 Task: Search one way flight ticket for 5 adults, 1 child, 2 infants in seat and 1 infant on lap in business from Bozeman: Bozeman Yellowstone International Airport (was Gallatin Field) to Springfield: Abraham Lincoln Capital Airport on 5-2-2023. Choice of flights is United. Number of bags: 2 checked bags. Price is upto 91000. Outbound departure time preference is 17:30.
Action: Mouse moved to (337, 260)
Screenshot: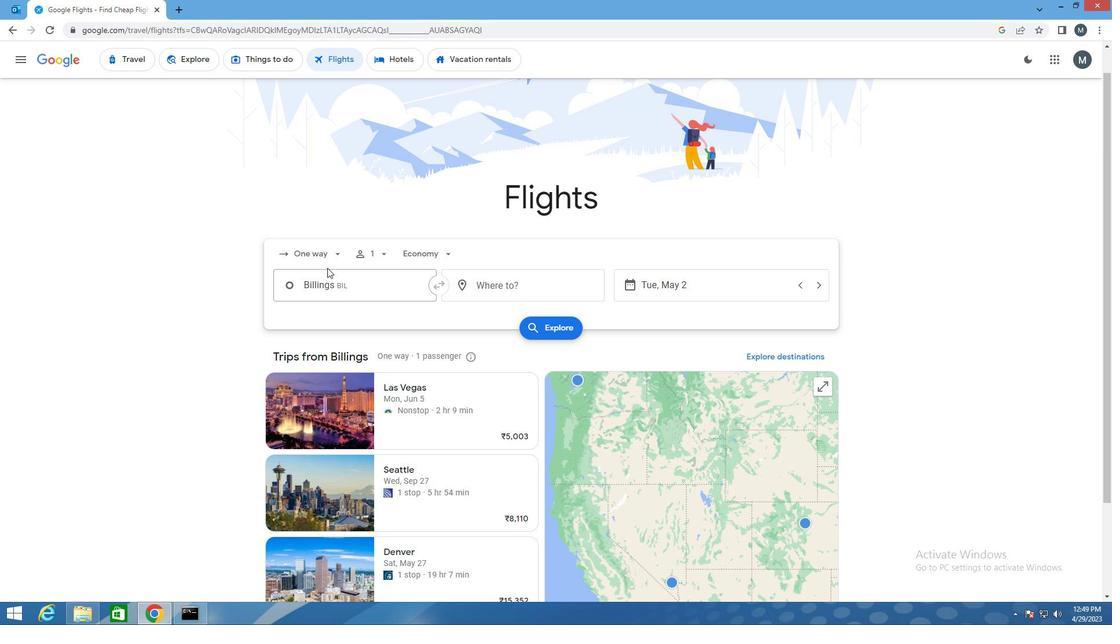 
Action: Mouse pressed left at (337, 260)
Screenshot: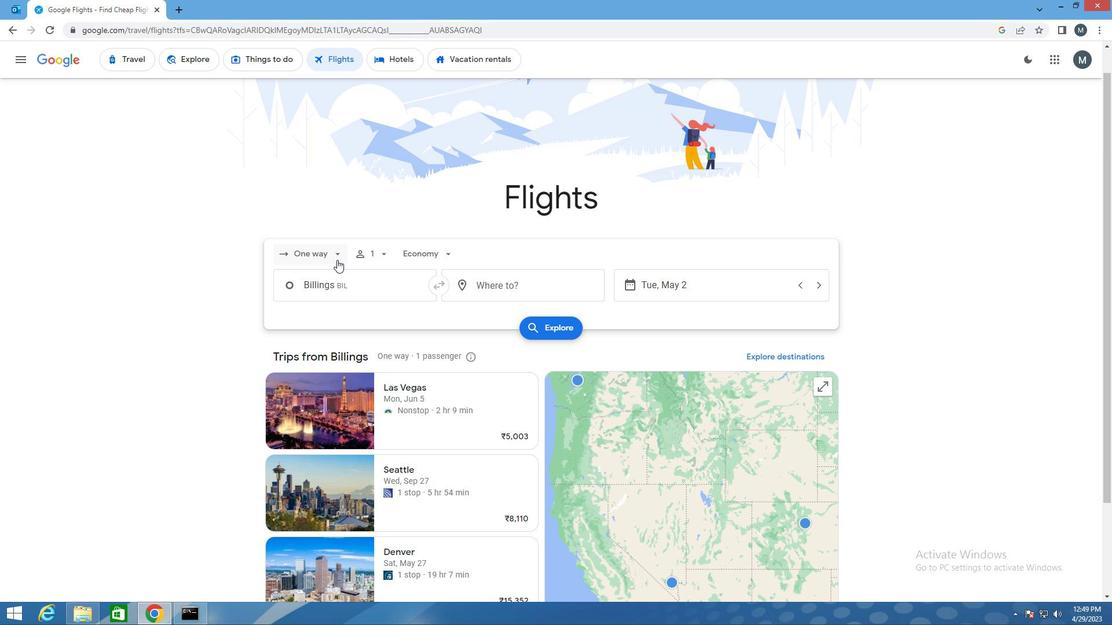 
Action: Mouse moved to (338, 307)
Screenshot: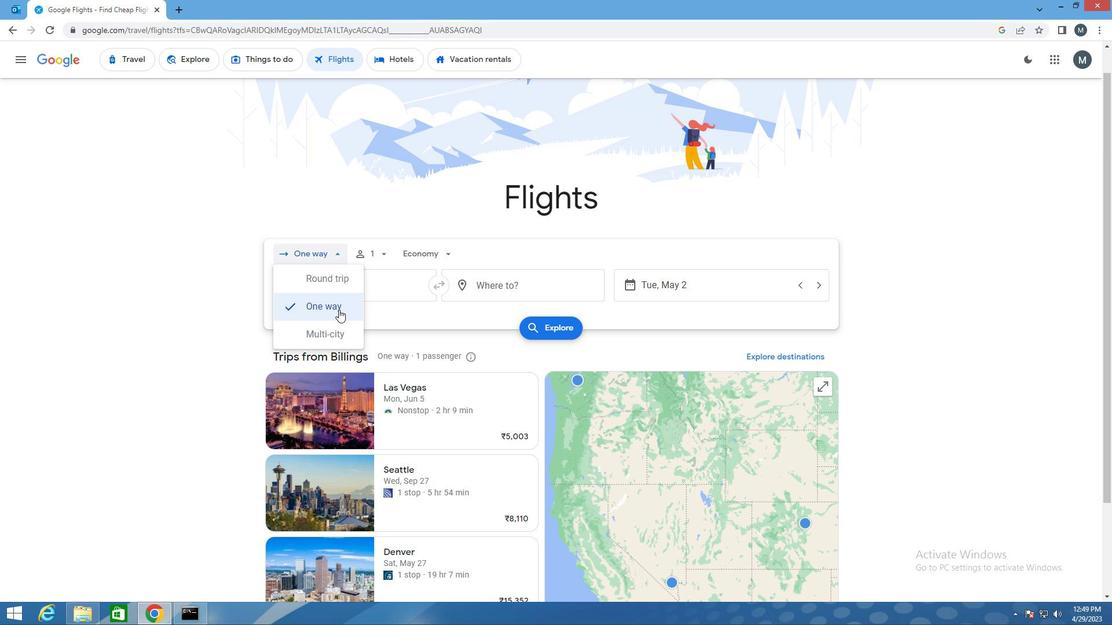 
Action: Mouse pressed left at (338, 307)
Screenshot: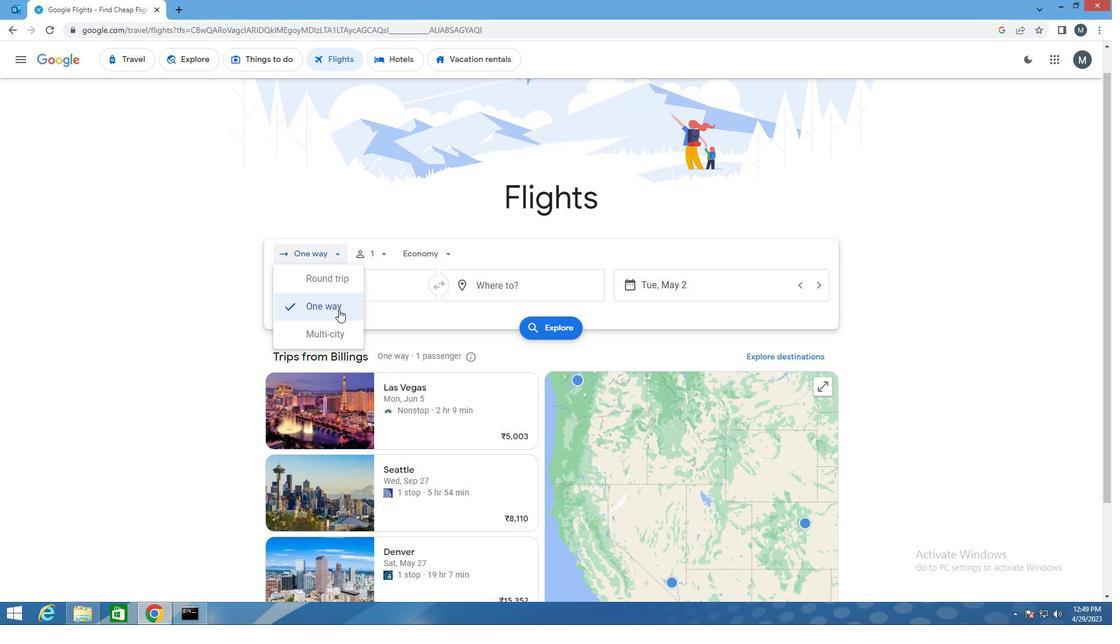 
Action: Mouse moved to (379, 263)
Screenshot: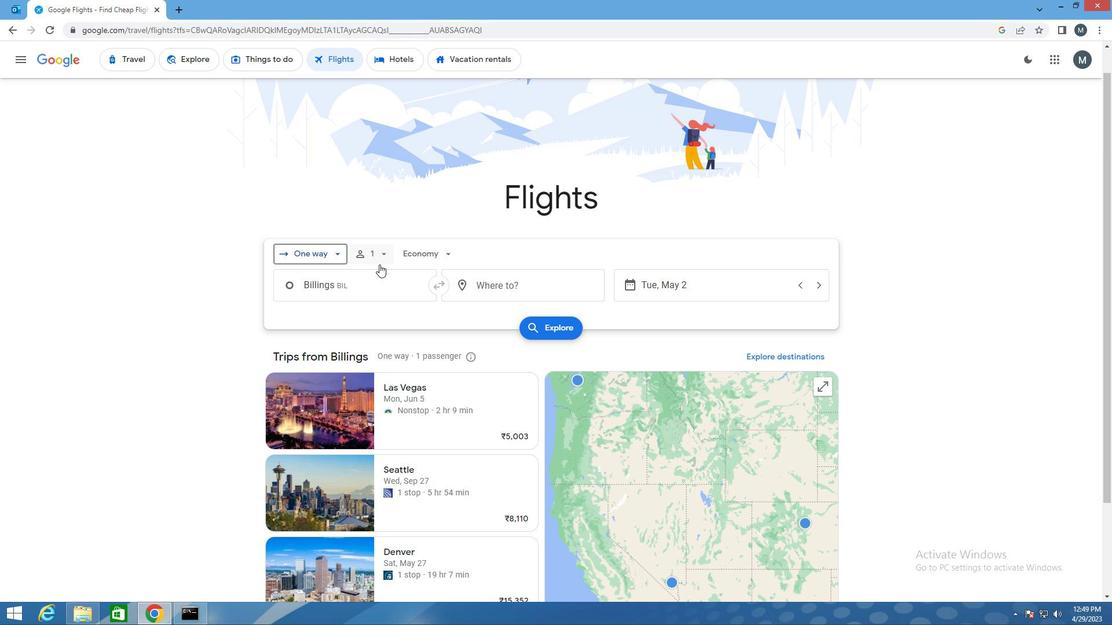 
Action: Mouse pressed left at (379, 263)
Screenshot: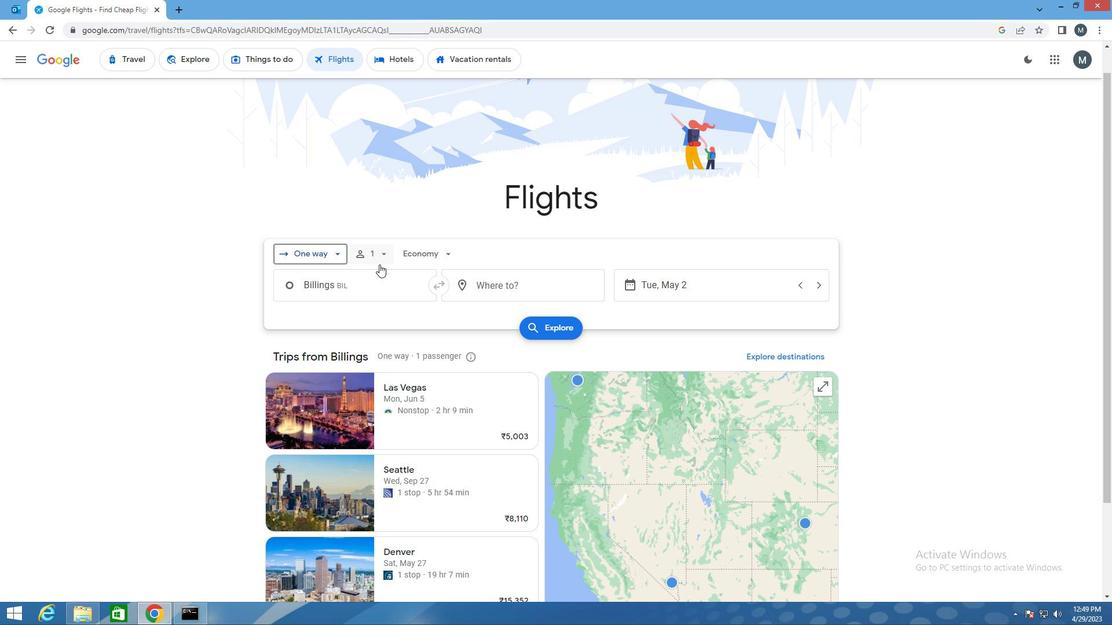 
Action: Mouse moved to (465, 283)
Screenshot: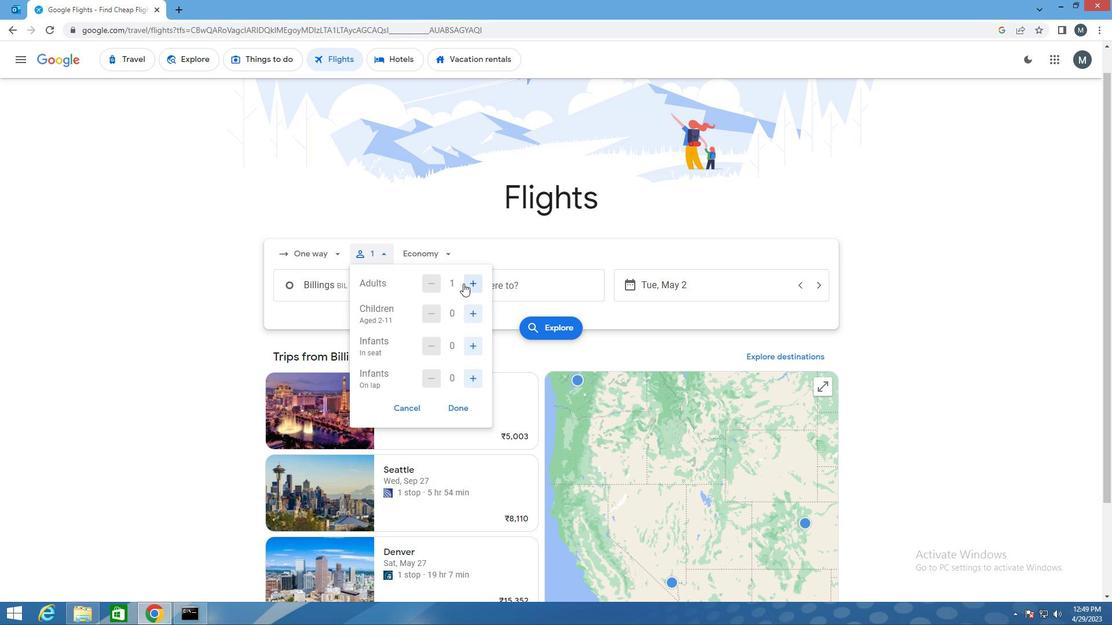 
Action: Mouse pressed left at (465, 283)
Screenshot: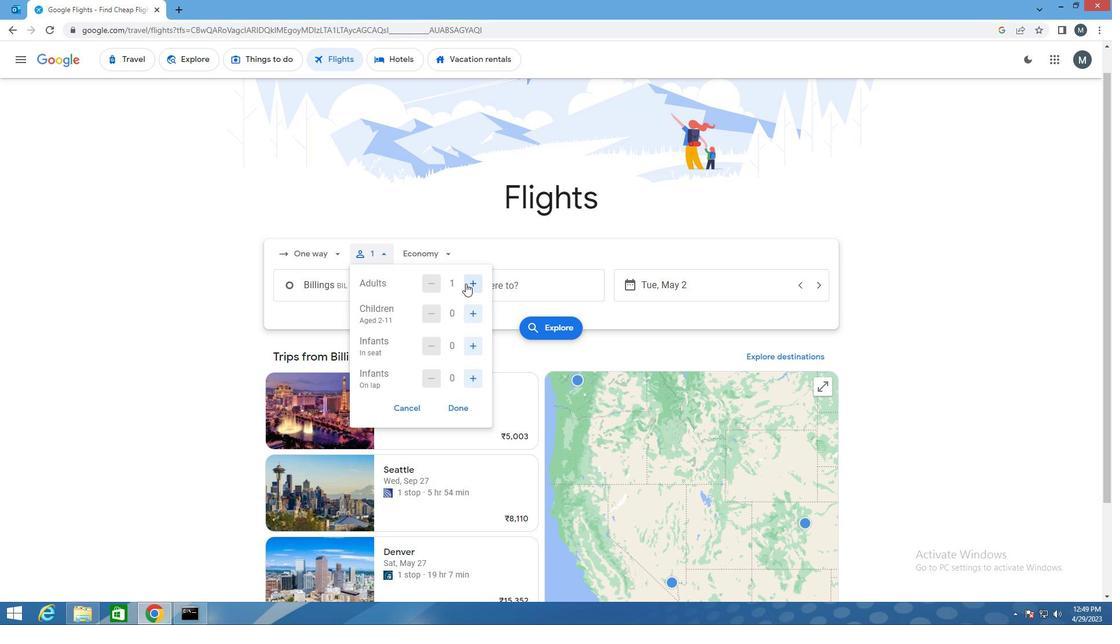 
Action: Mouse pressed left at (465, 283)
Screenshot: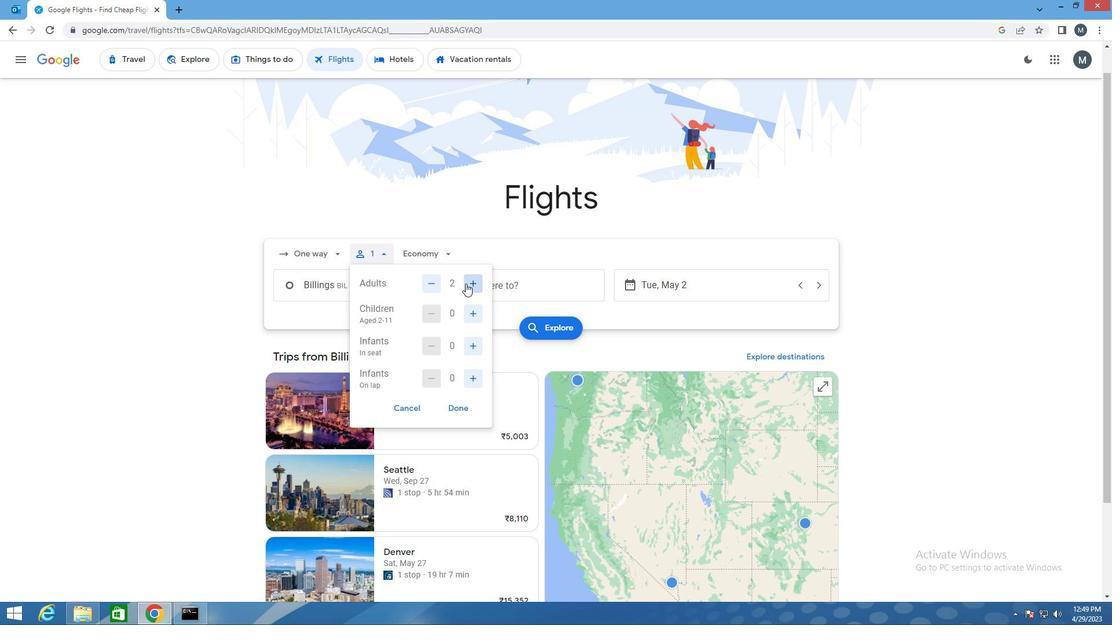 
Action: Mouse pressed left at (465, 283)
Screenshot: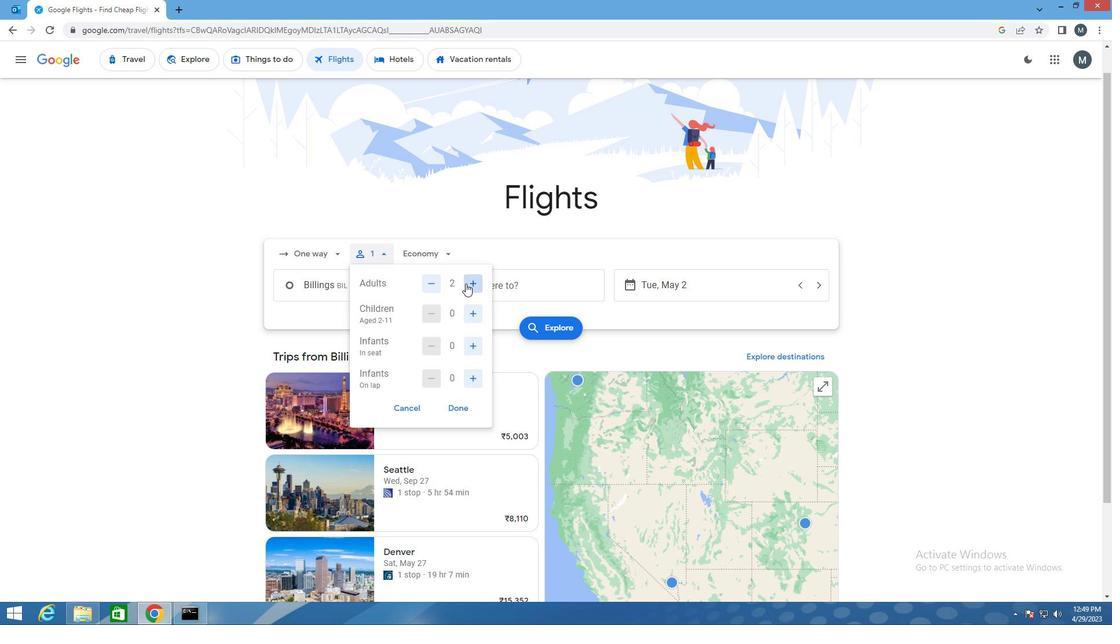 
Action: Mouse pressed left at (465, 283)
Screenshot: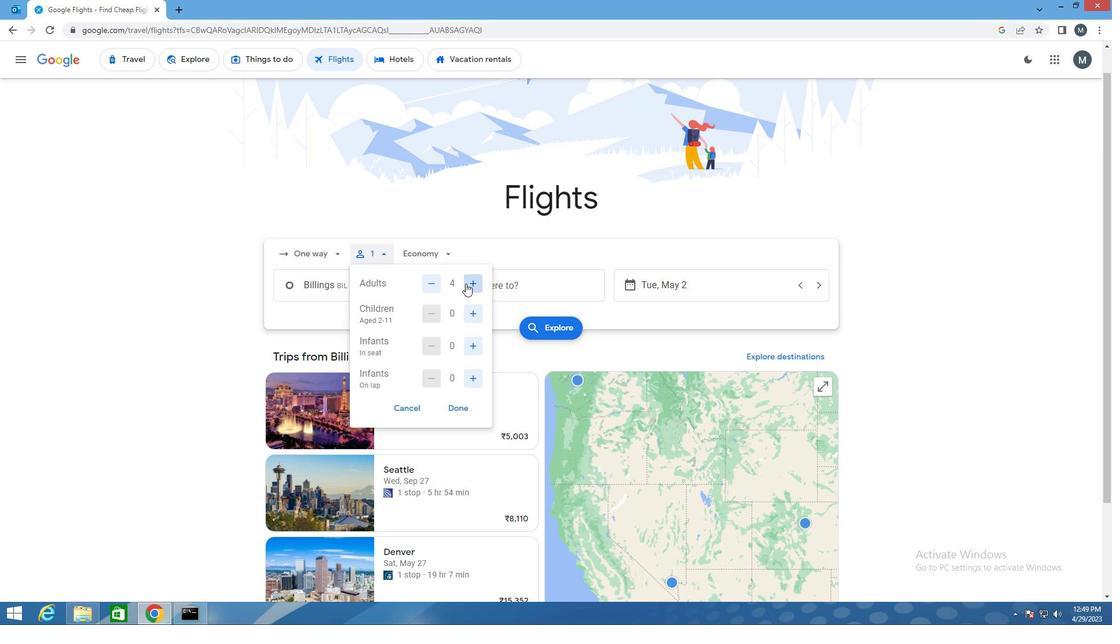 
Action: Mouse moved to (472, 316)
Screenshot: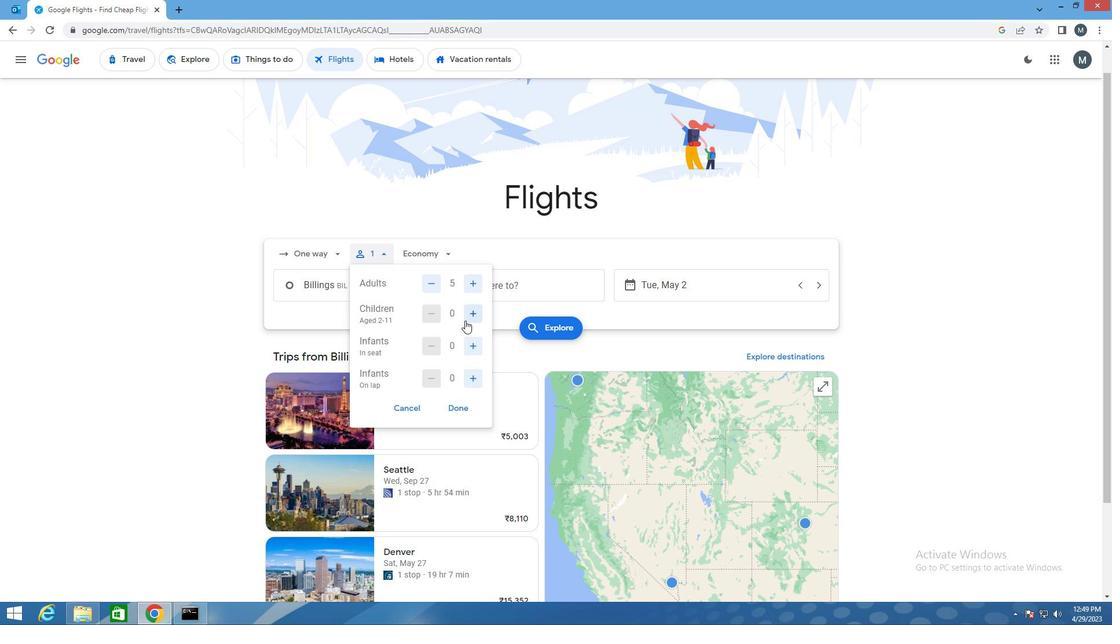 
Action: Mouse pressed left at (472, 316)
Screenshot: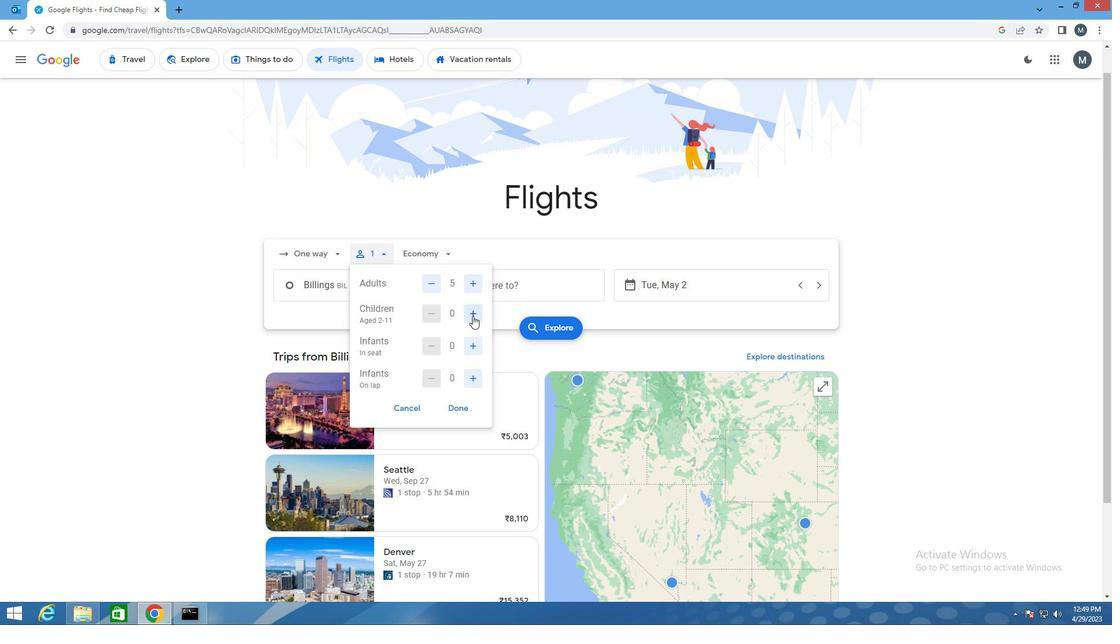 
Action: Mouse moved to (474, 344)
Screenshot: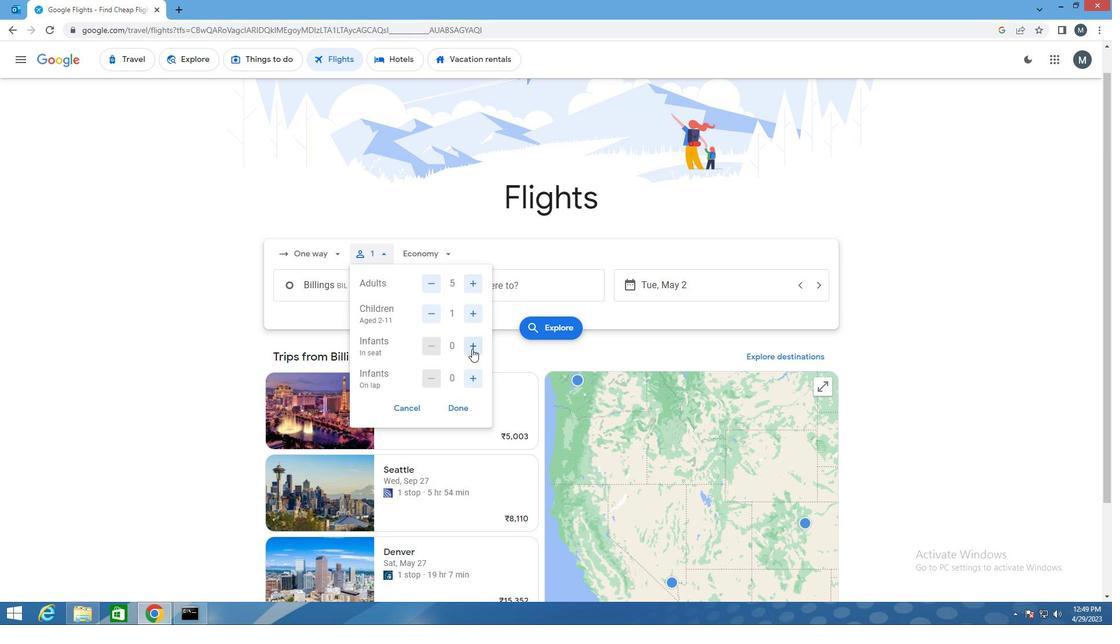 
Action: Mouse pressed left at (474, 344)
Screenshot: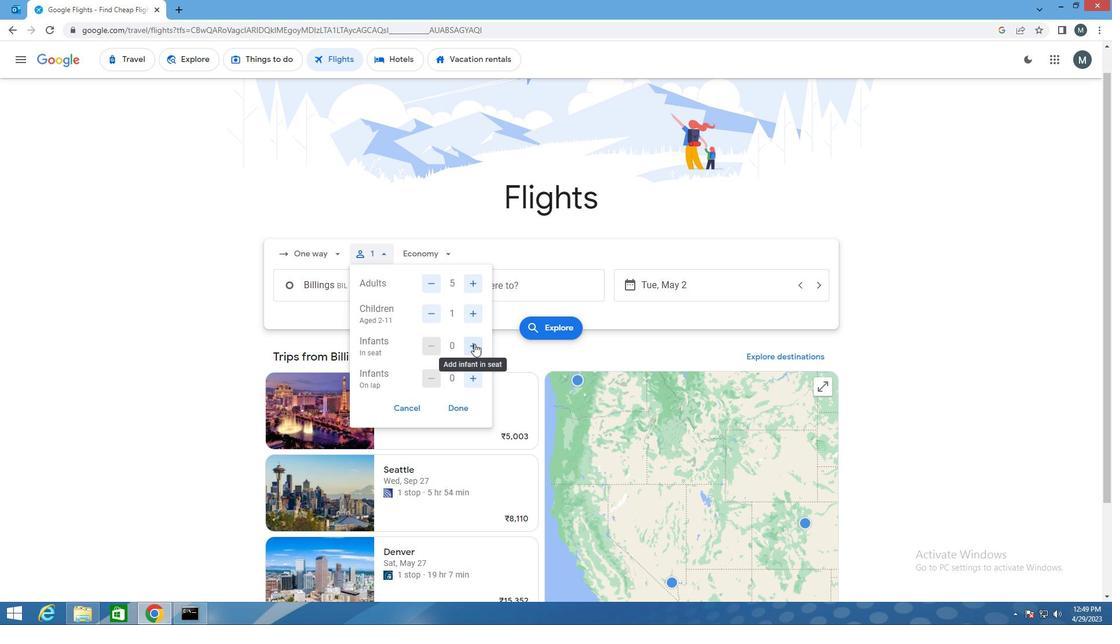 
Action: Mouse pressed left at (474, 344)
Screenshot: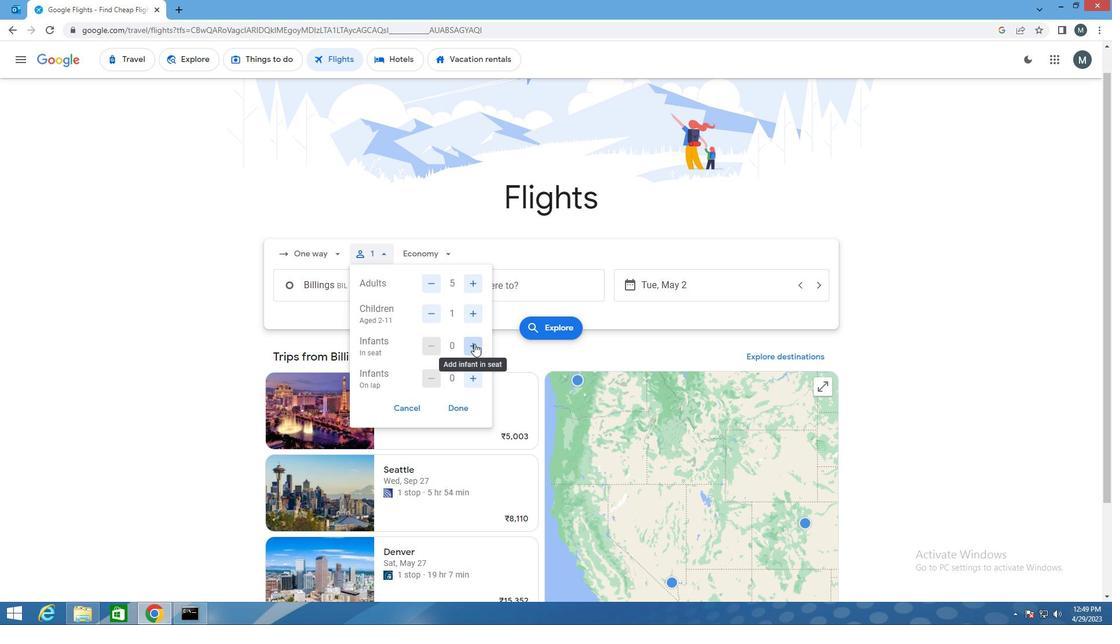 
Action: Mouse moved to (473, 378)
Screenshot: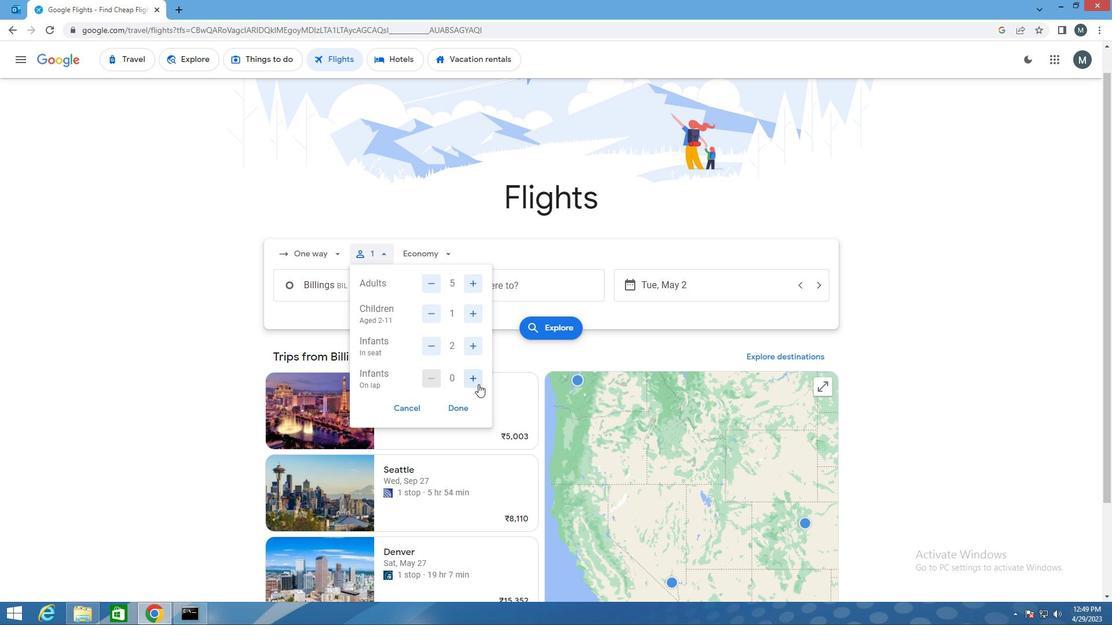
Action: Mouse pressed left at (473, 378)
Screenshot: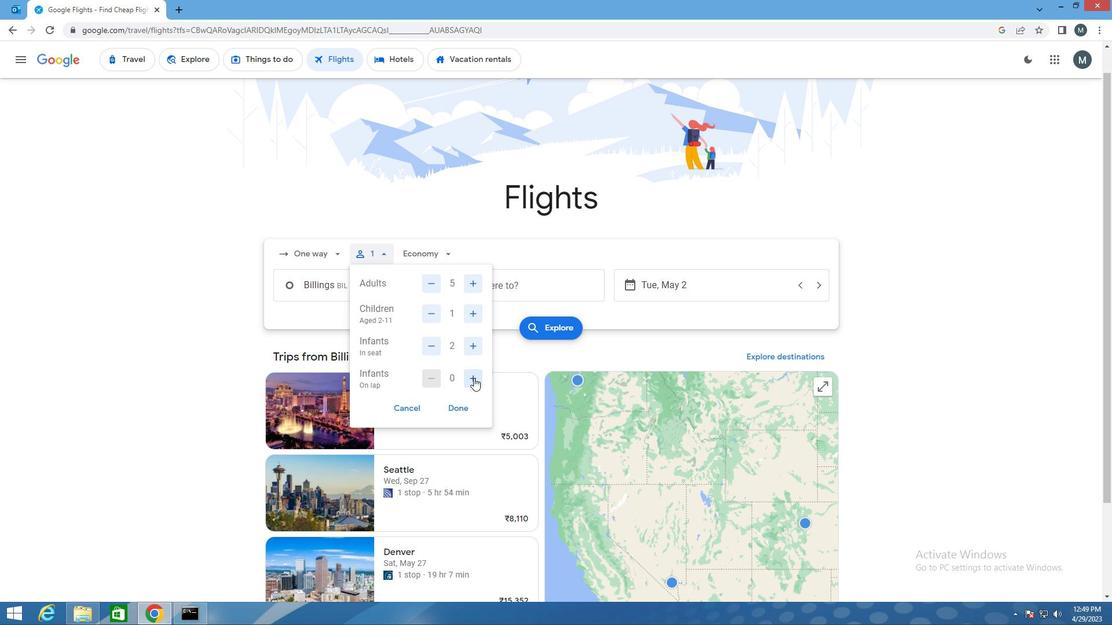 
Action: Mouse moved to (461, 406)
Screenshot: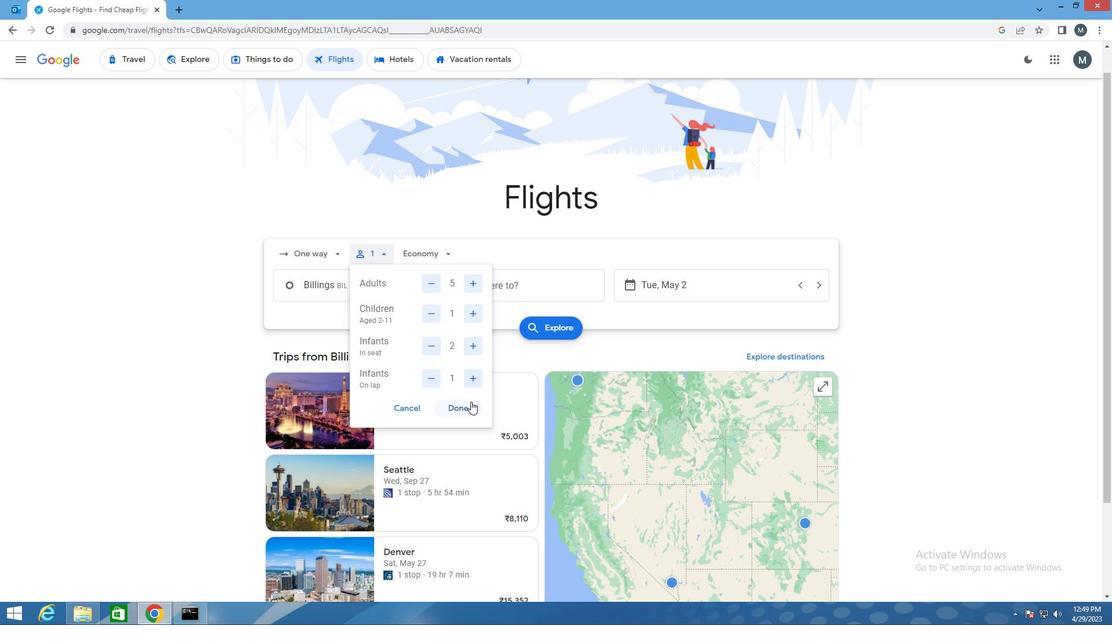 
Action: Mouse pressed left at (461, 406)
Screenshot: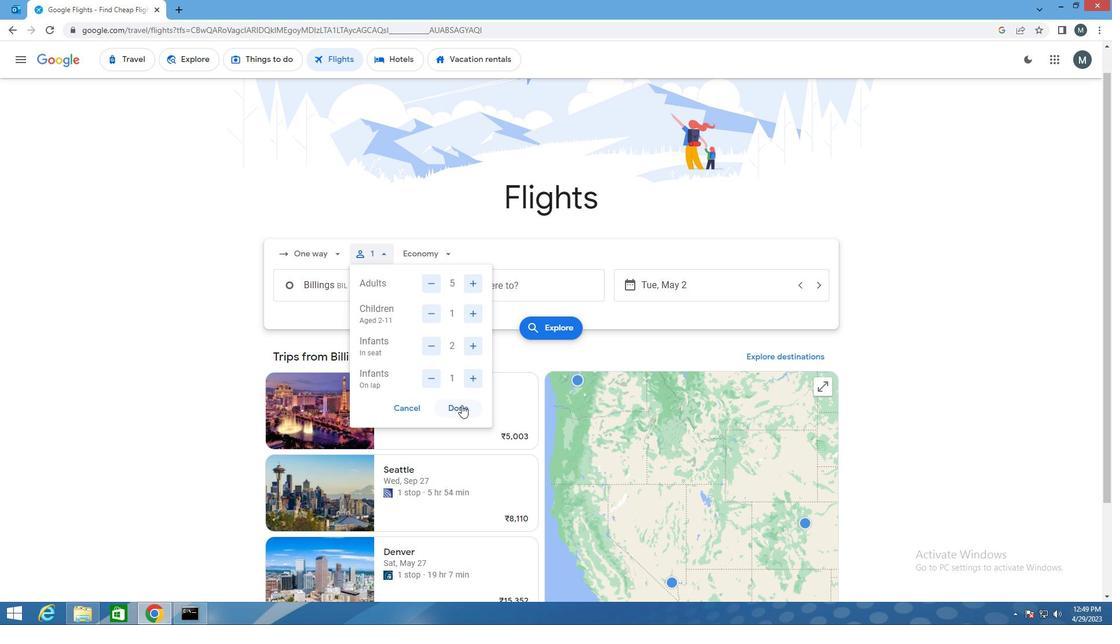 
Action: Mouse moved to (382, 291)
Screenshot: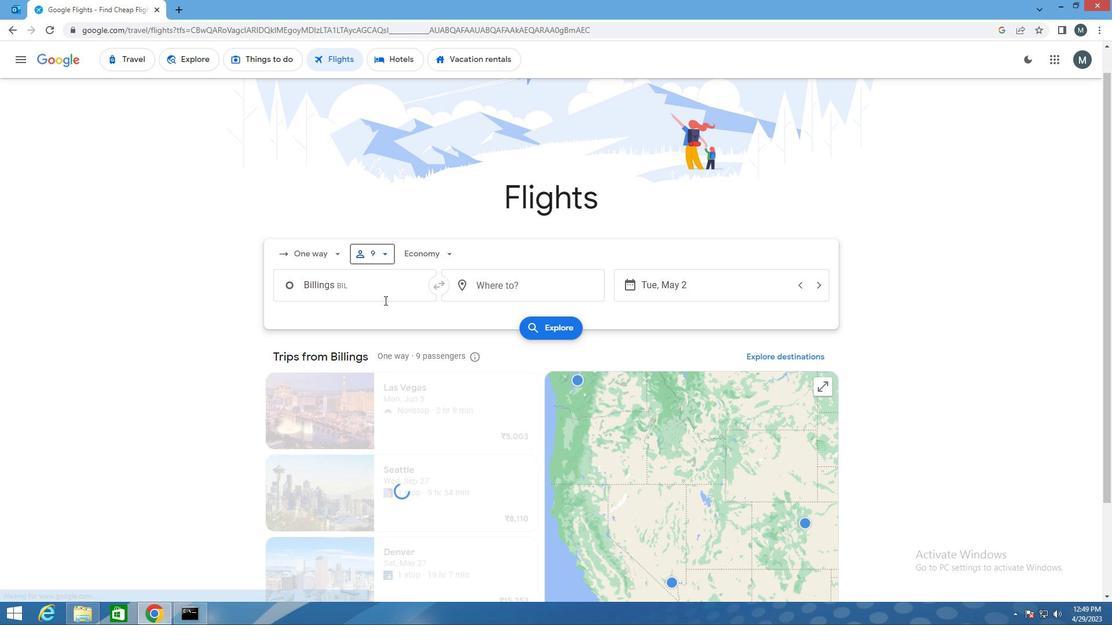 
Action: Mouse pressed left at (382, 291)
Screenshot: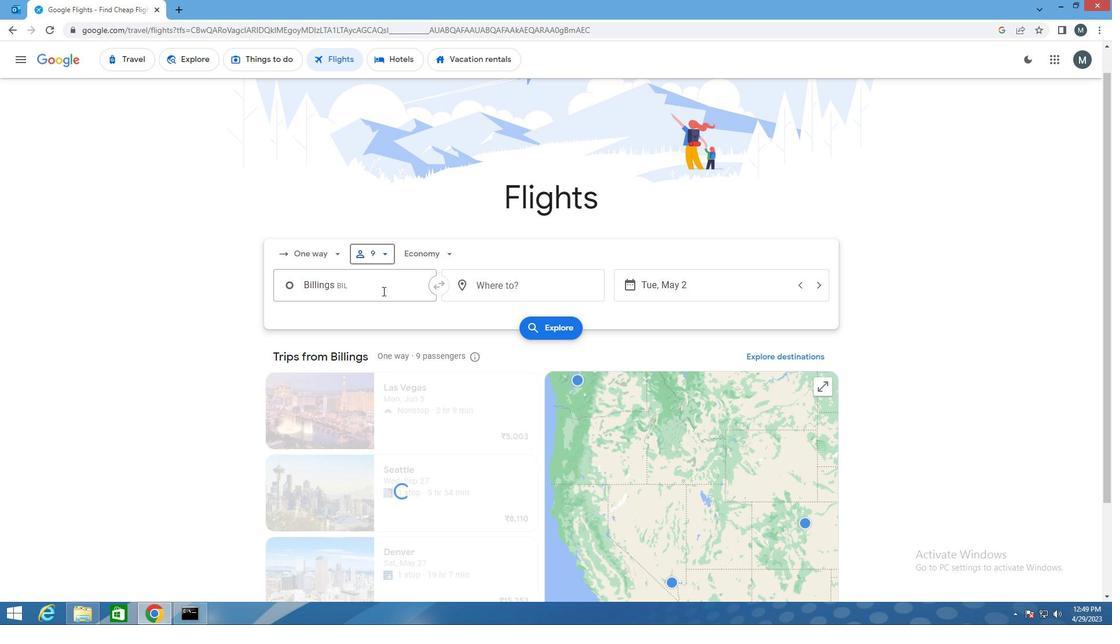 
Action: Mouse moved to (382, 290)
Screenshot: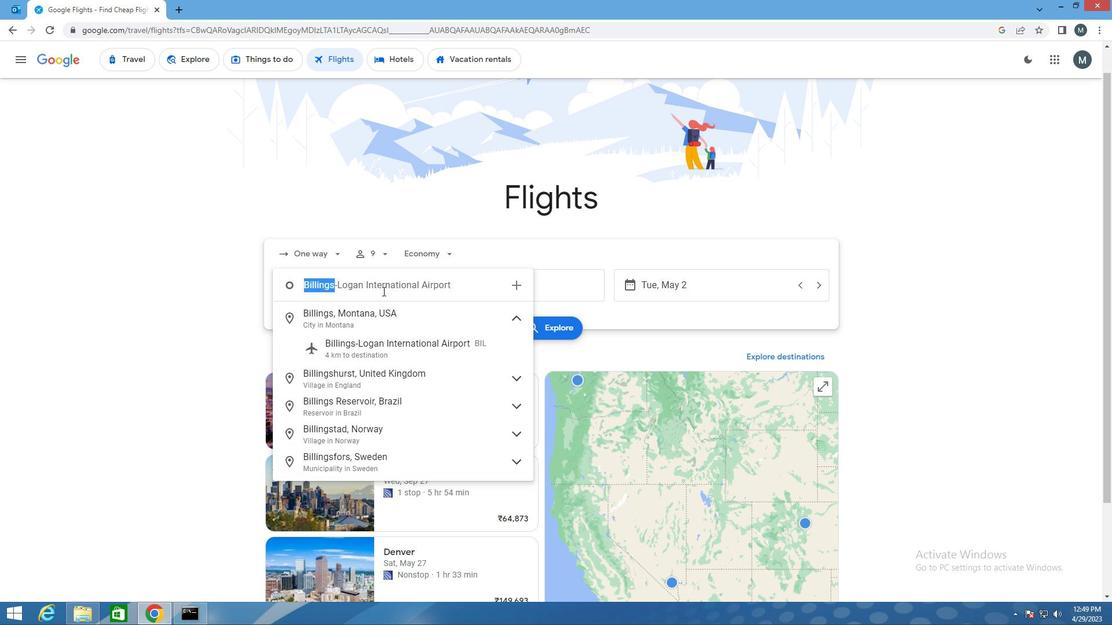 
Action: Key pressed <Key.shift>BOZEMAN<Key.space>YELLO
Screenshot: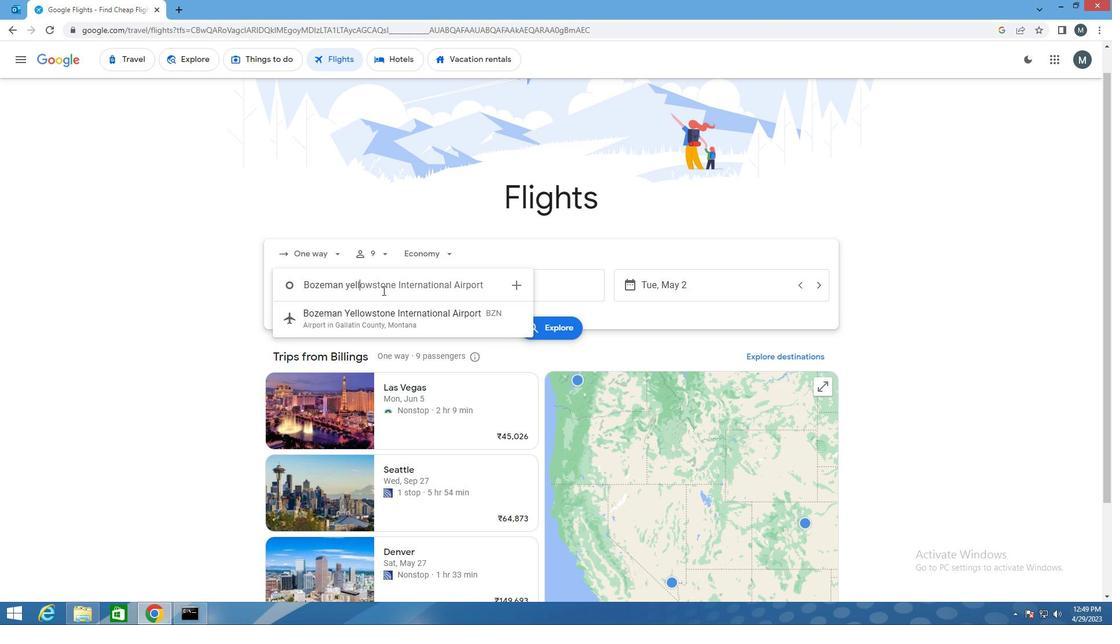
Action: Mouse moved to (442, 319)
Screenshot: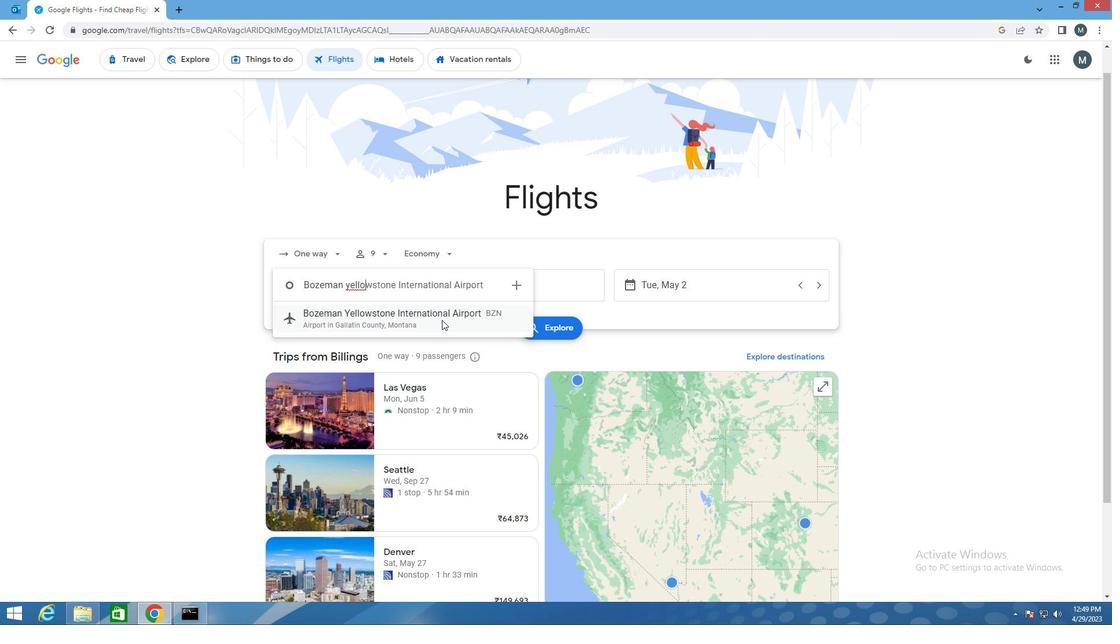 
Action: Mouse pressed left at (442, 319)
Screenshot: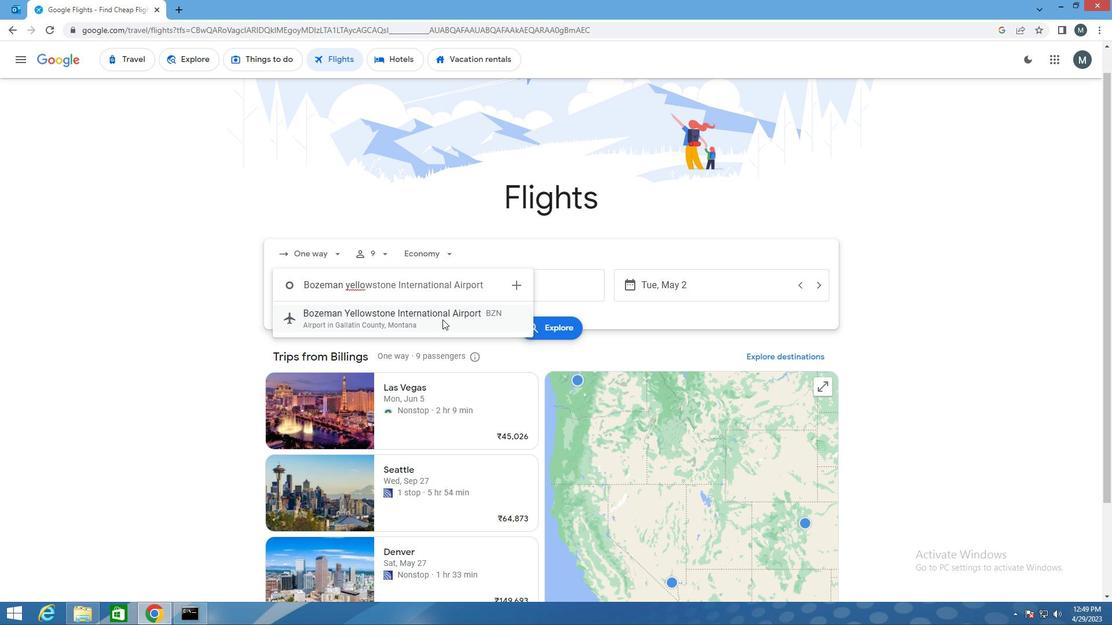 
Action: Mouse moved to (505, 288)
Screenshot: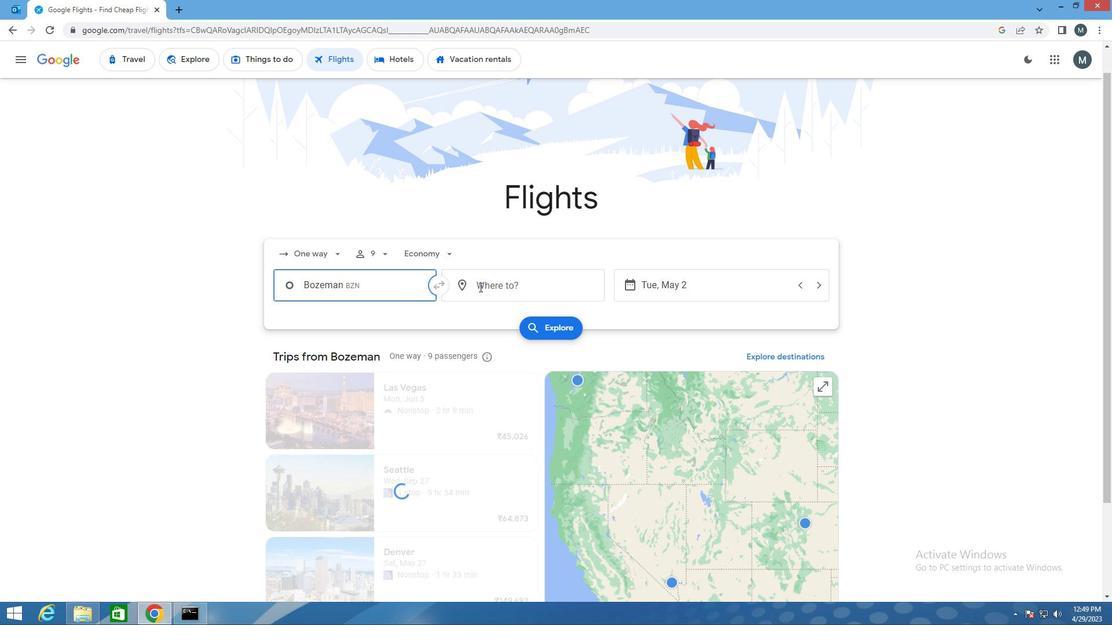 
Action: Mouse pressed left at (505, 288)
Screenshot: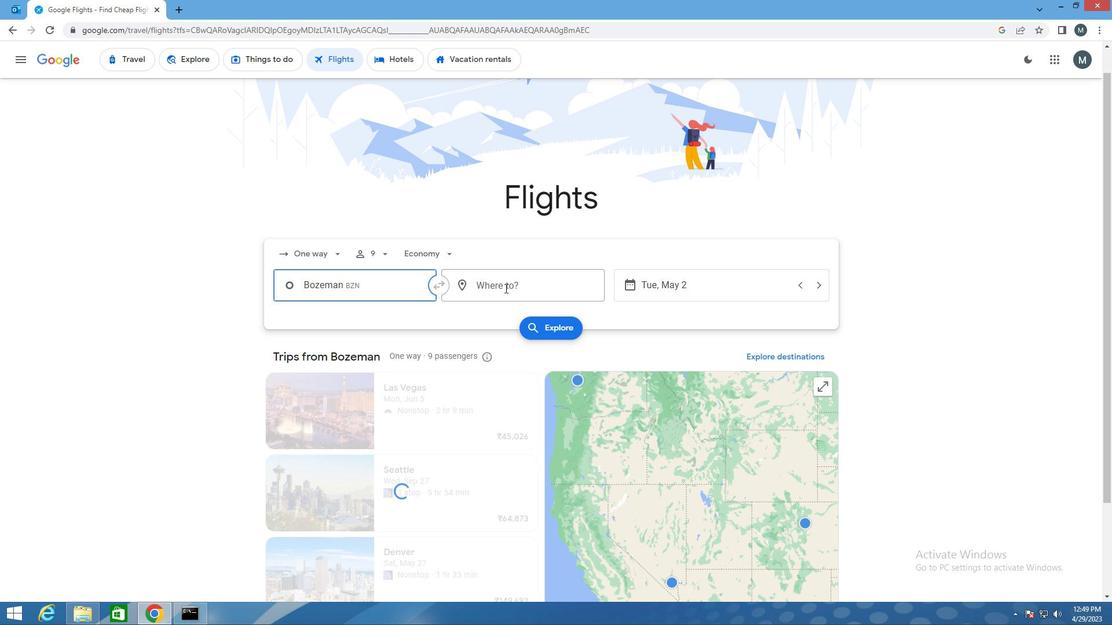 
Action: Mouse moved to (505, 288)
Screenshot: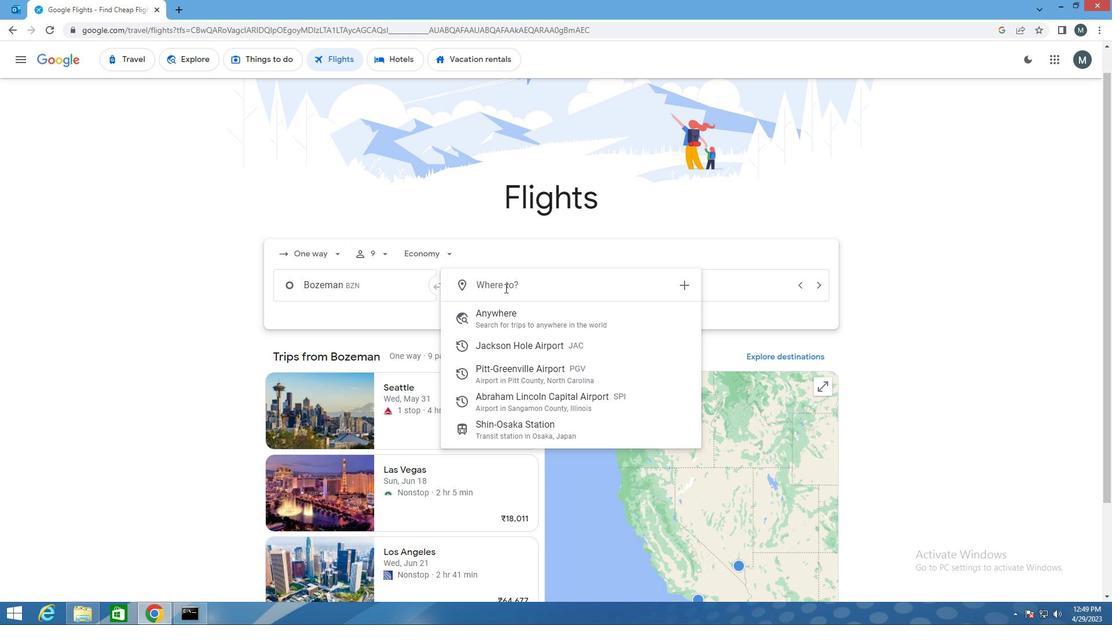 
Action: Key pressed SPI
Screenshot: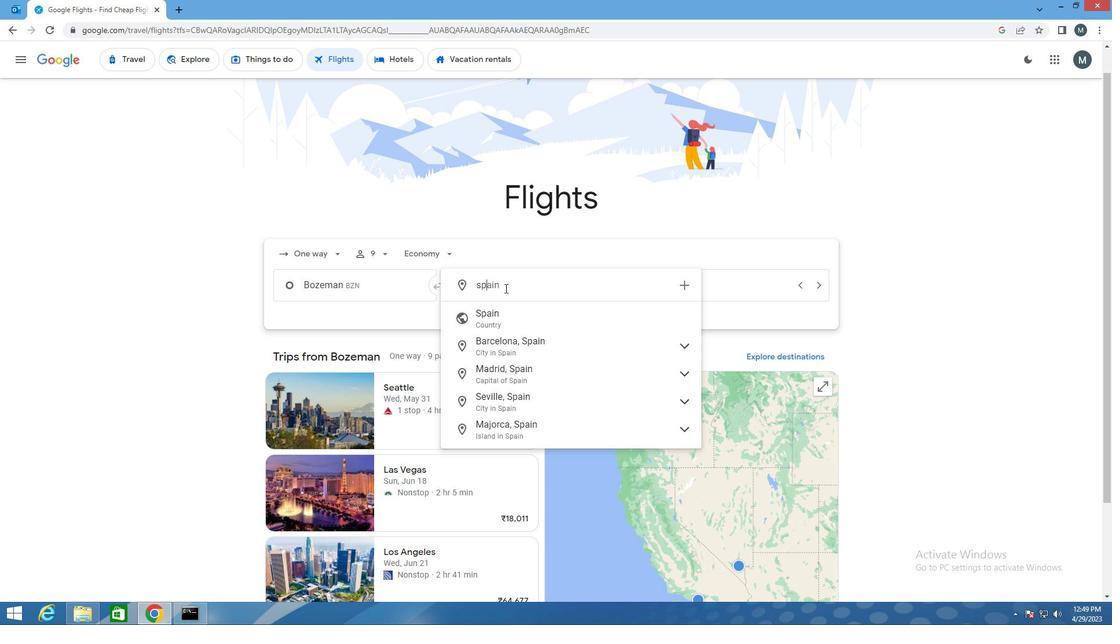 
Action: Mouse moved to (526, 323)
Screenshot: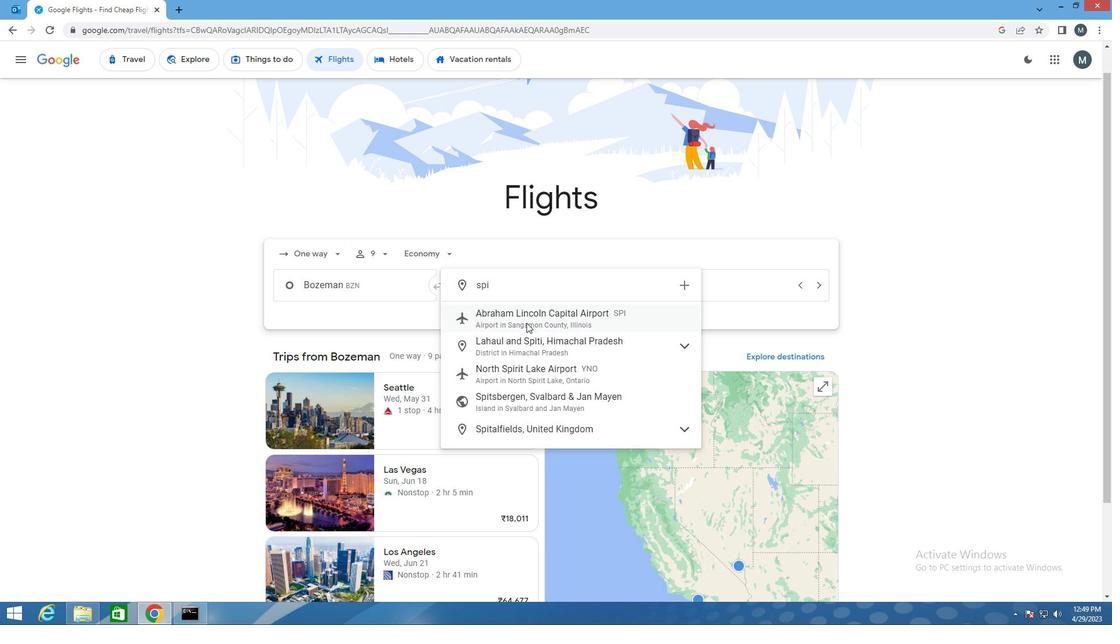 
Action: Mouse pressed left at (526, 323)
Screenshot: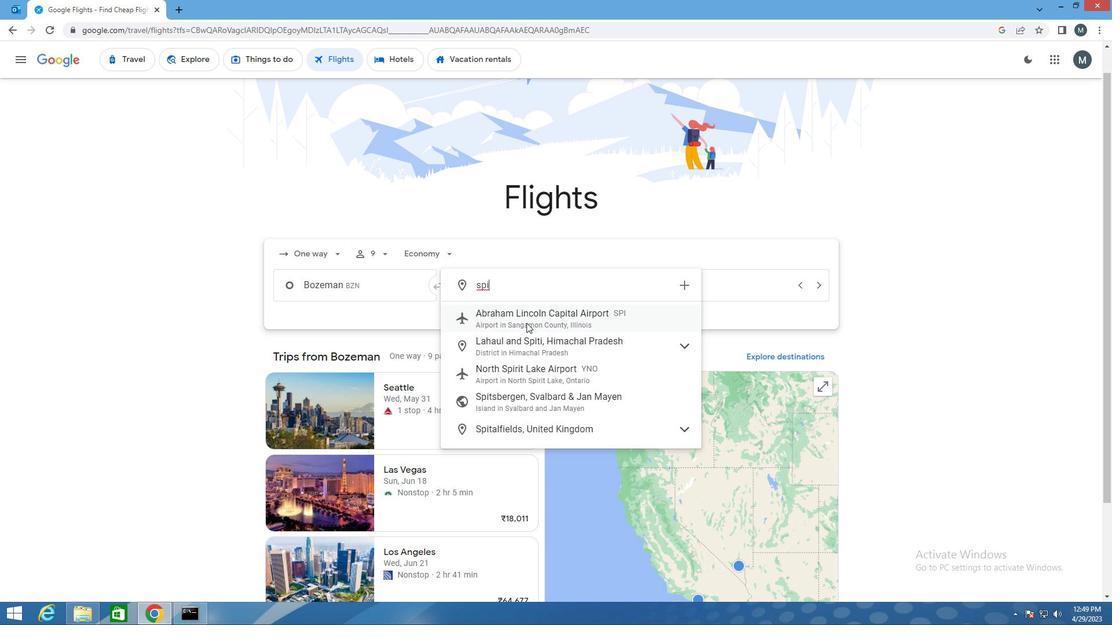 
Action: Mouse moved to (640, 286)
Screenshot: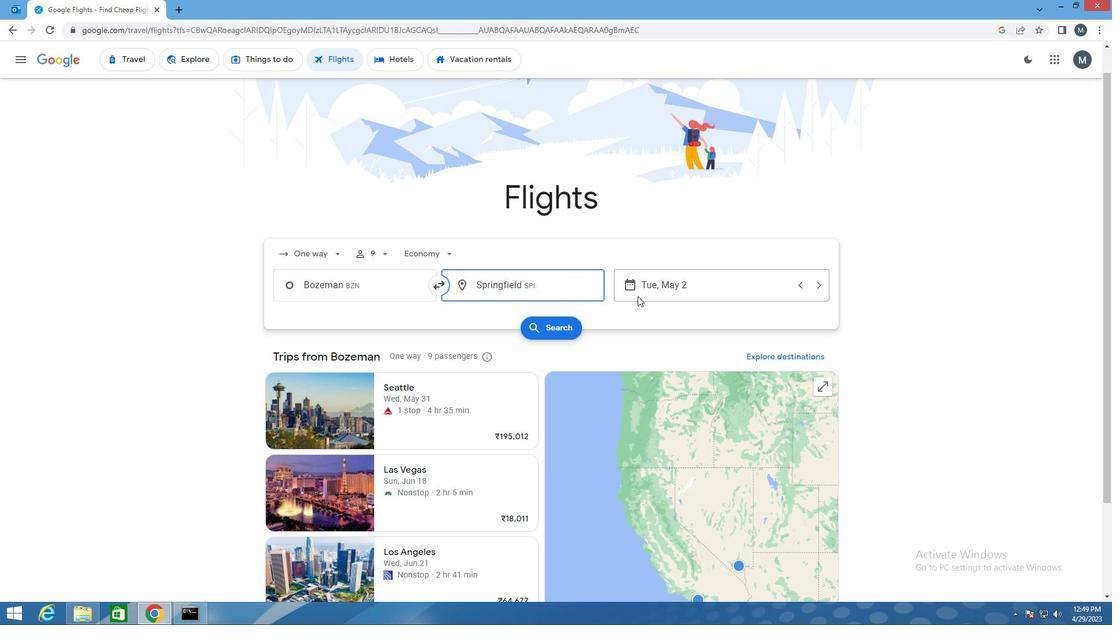 
Action: Mouse pressed left at (640, 286)
Screenshot: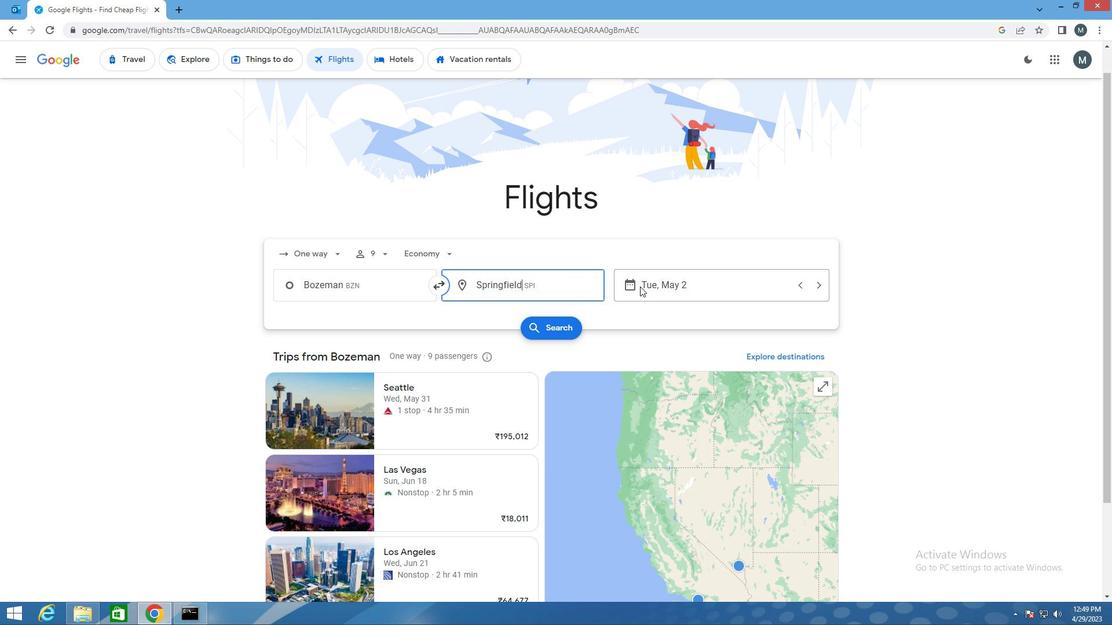 
Action: Mouse moved to (696, 382)
Screenshot: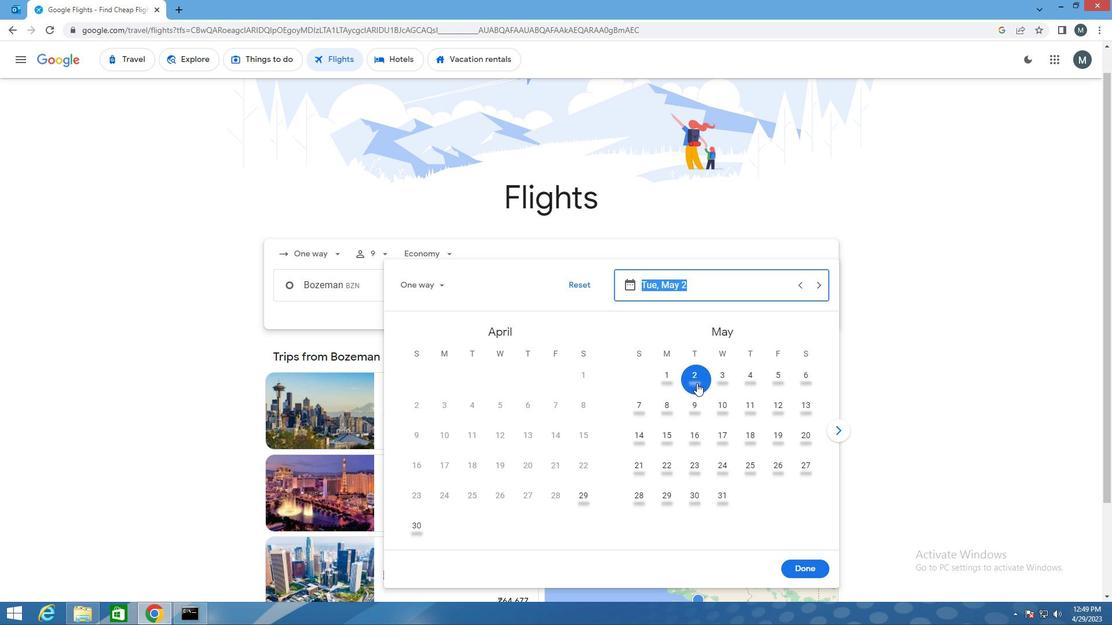 
Action: Mouse pressed left at (696, 382)
Screenshot: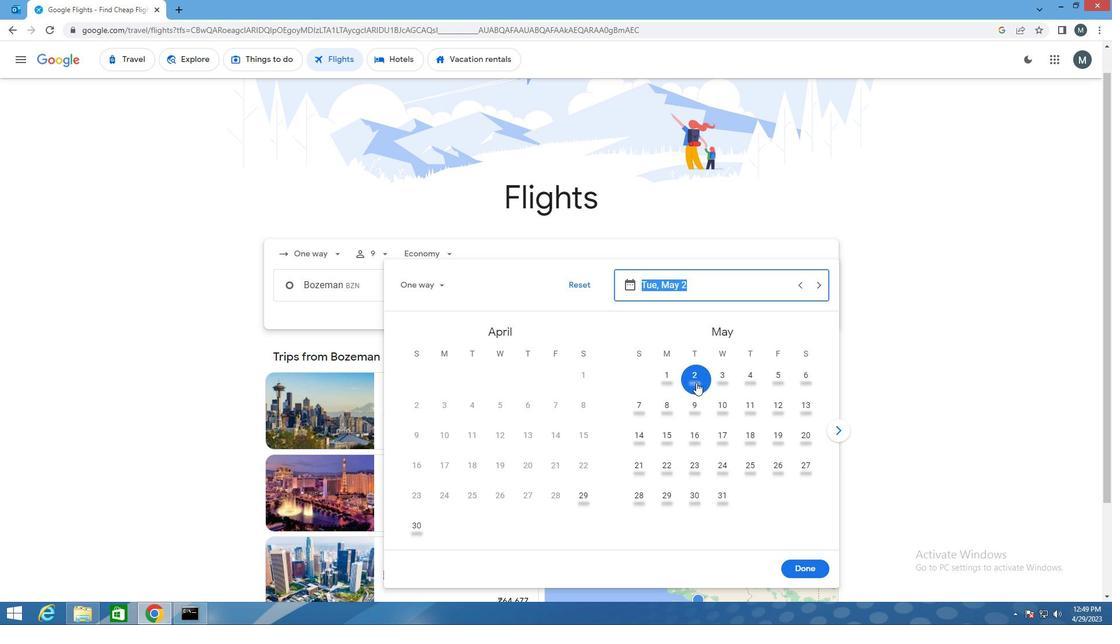 
Action: Mouse moved to (799, 568)
Screenshot: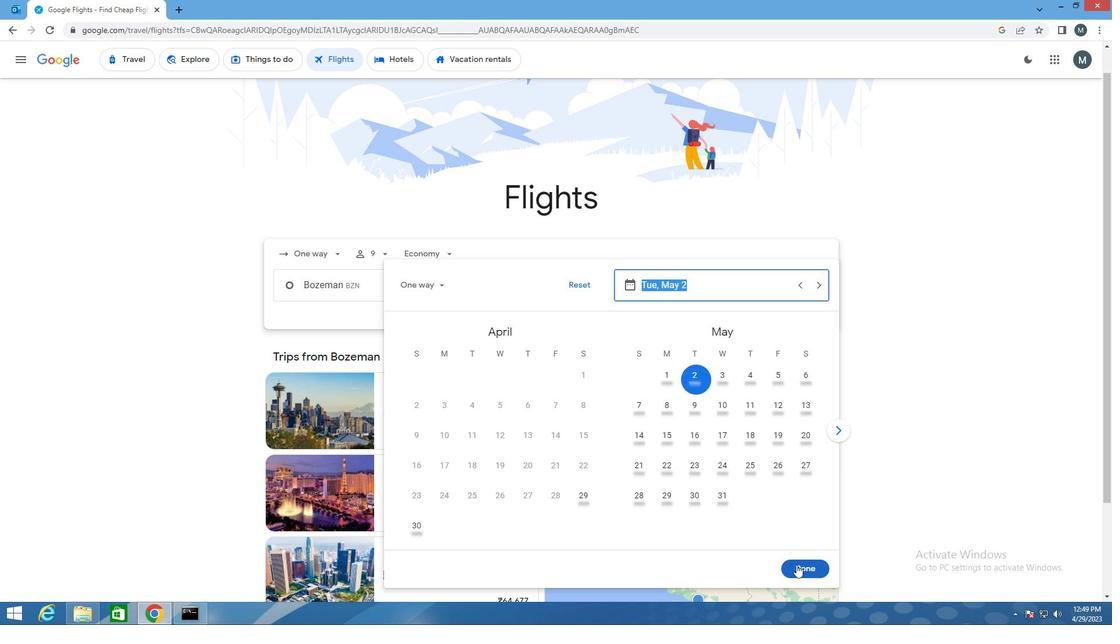 
Action: Mouse pressed left at (799, 568)
Screenshot: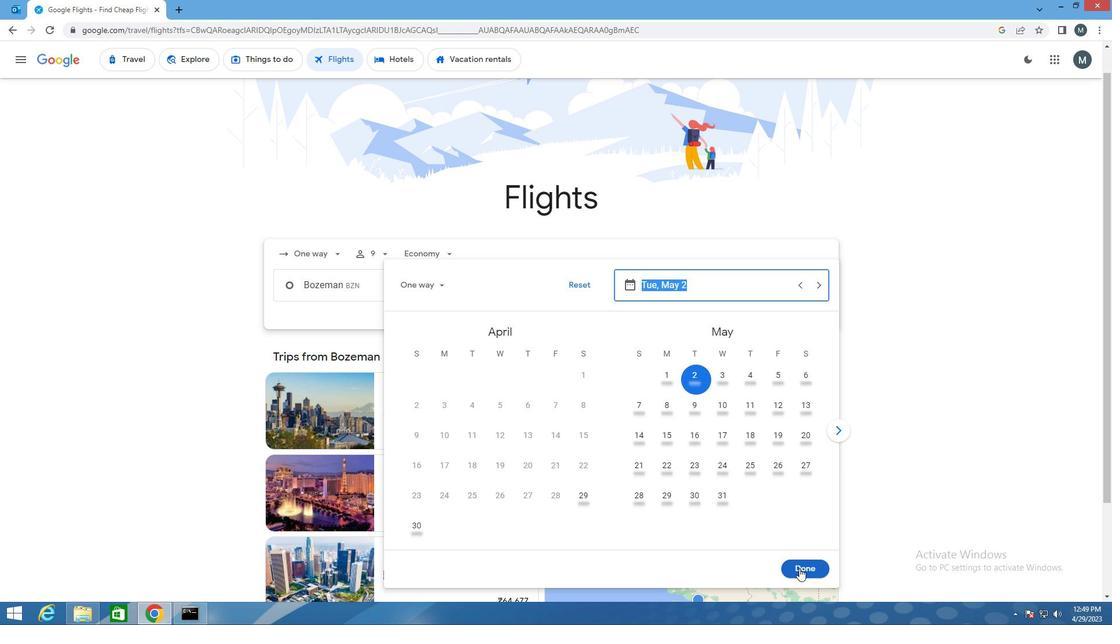 
Action: Mouse moved to (543, 320)
Screenshot: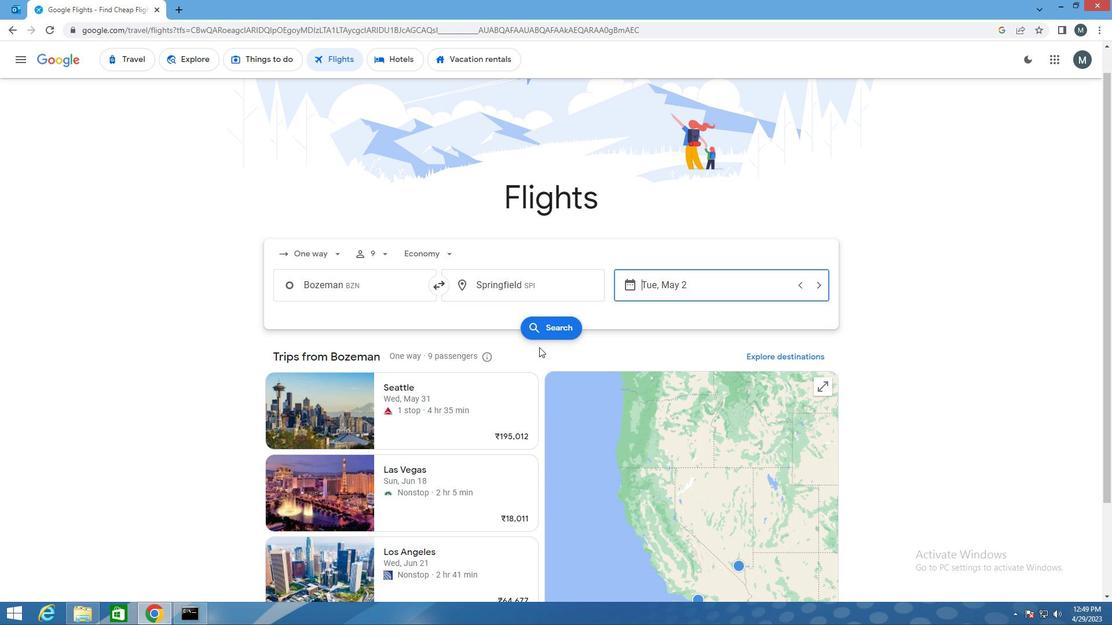 
Action: Mouse pressed left at (543, 320)
Screenshot: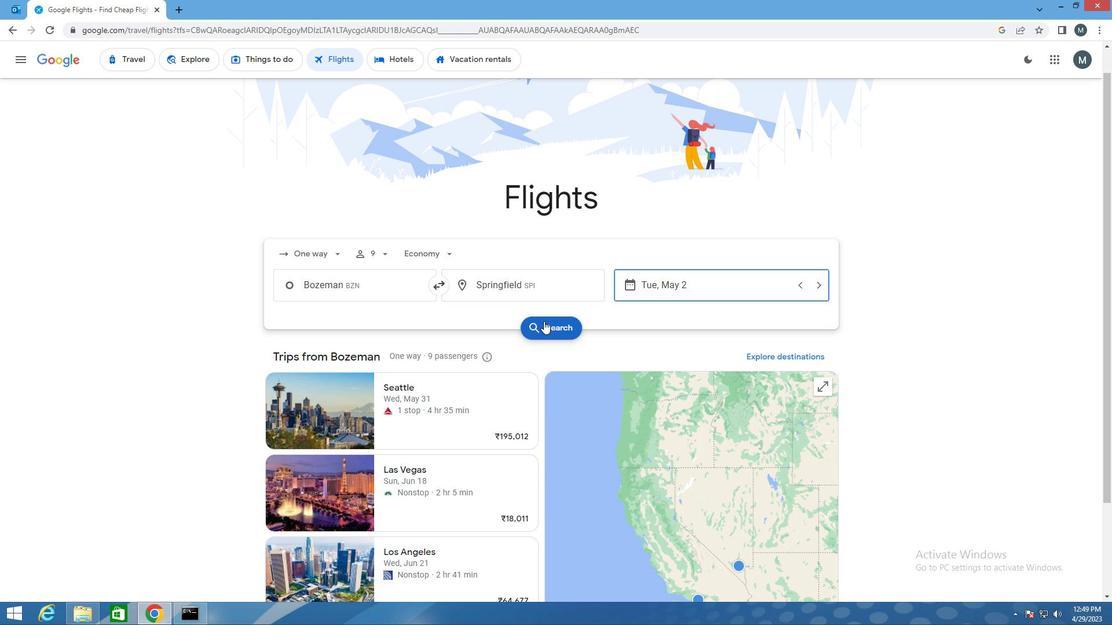 
Action: Mouse moved to (266, 165)
Screenshot: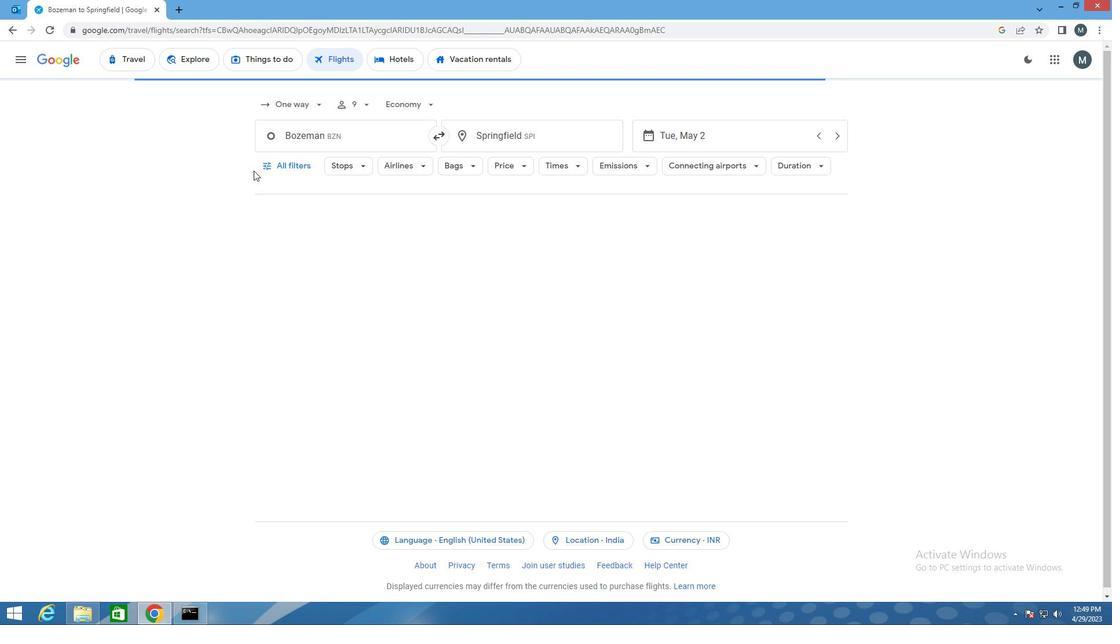 
Action: Mouse pressed left at (266, 165)
Screenshot: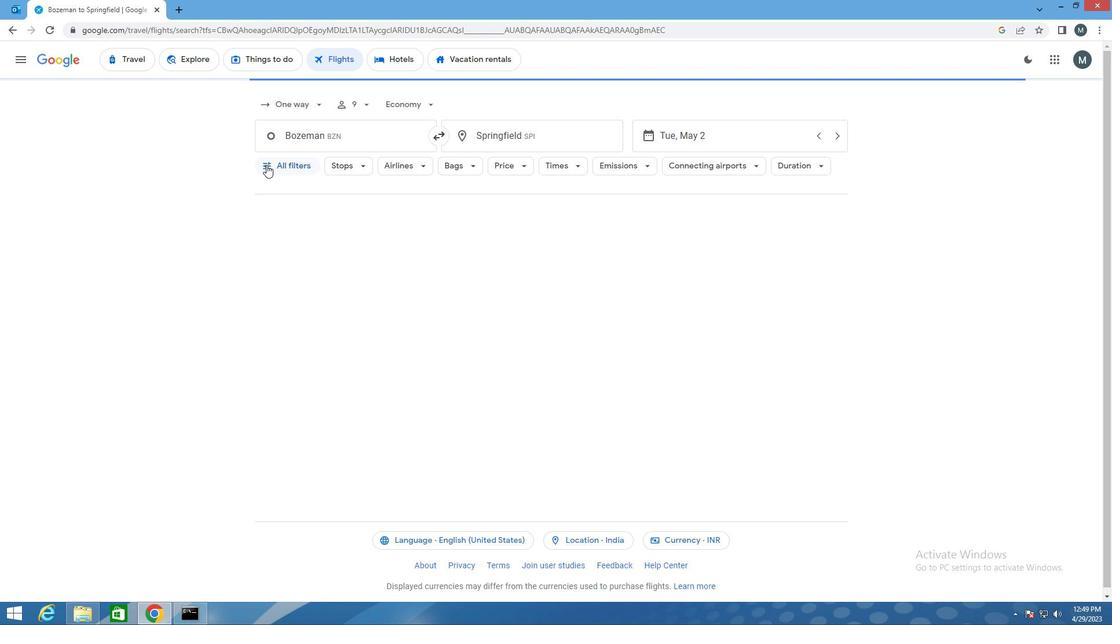 
Action: Mouse moved to (375, 392)
Screenshot: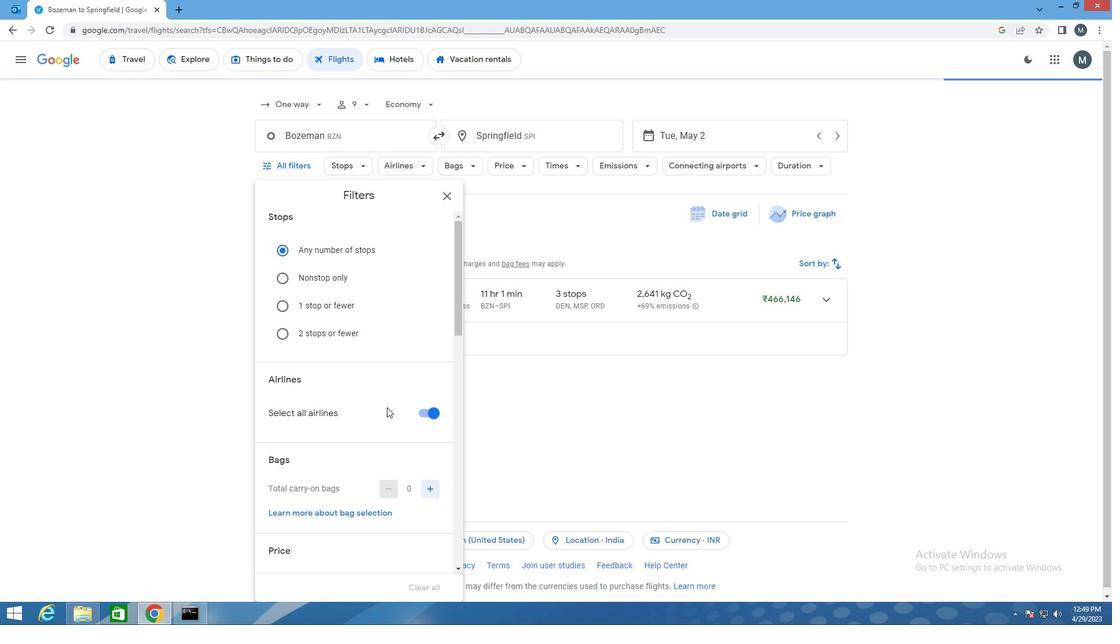 
Action: Mouse scrolled (375, 391) with delta (0, 0)
Screenshot: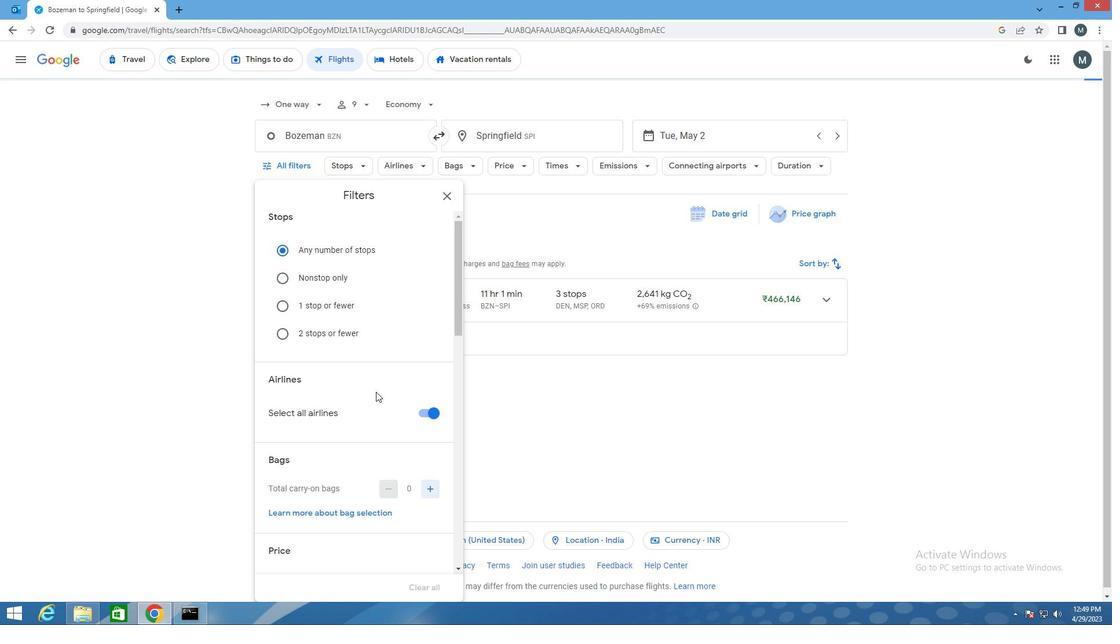 
Action: Mouse moved to (435, 348)
Screenshot: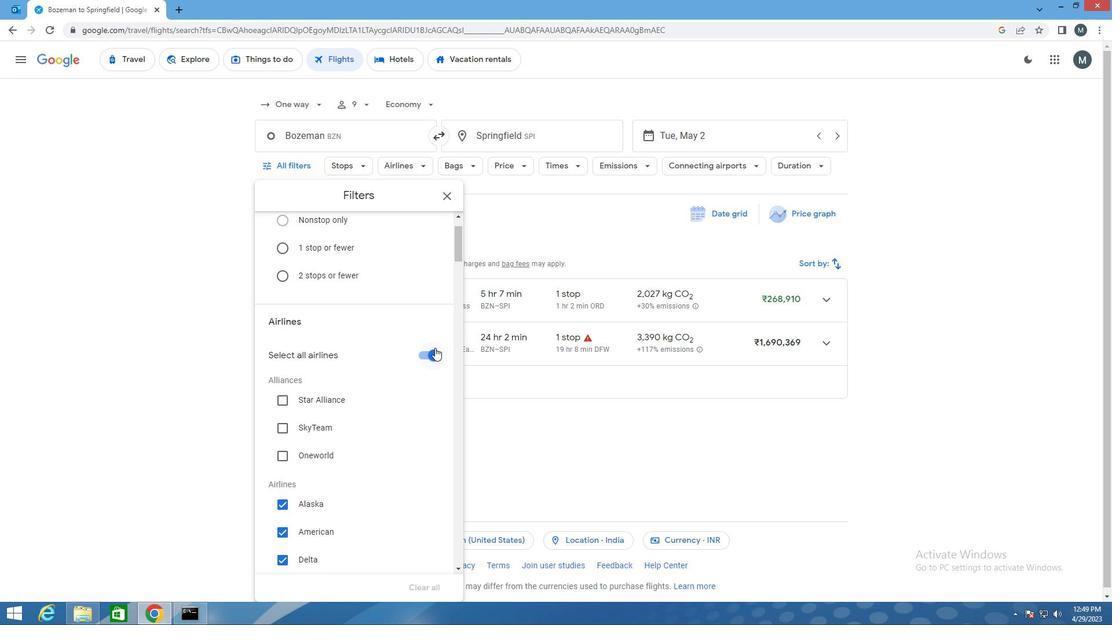 
Action: Mouse pressed left at (435, 348)
Screenshot: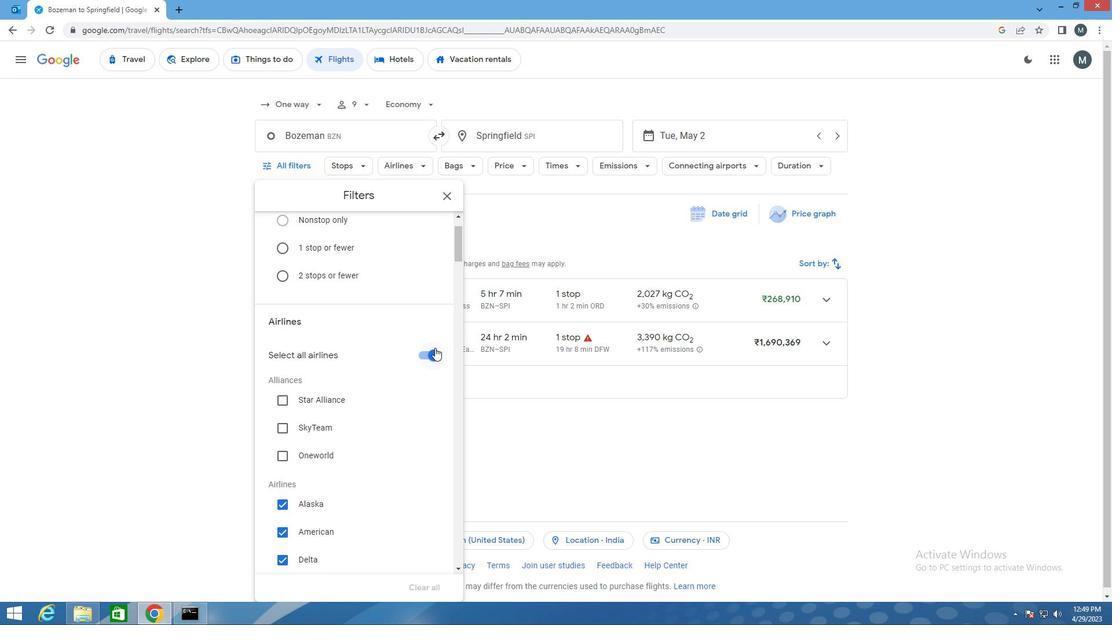 
Action: Mouse moved to (325, 409)
Screenshot: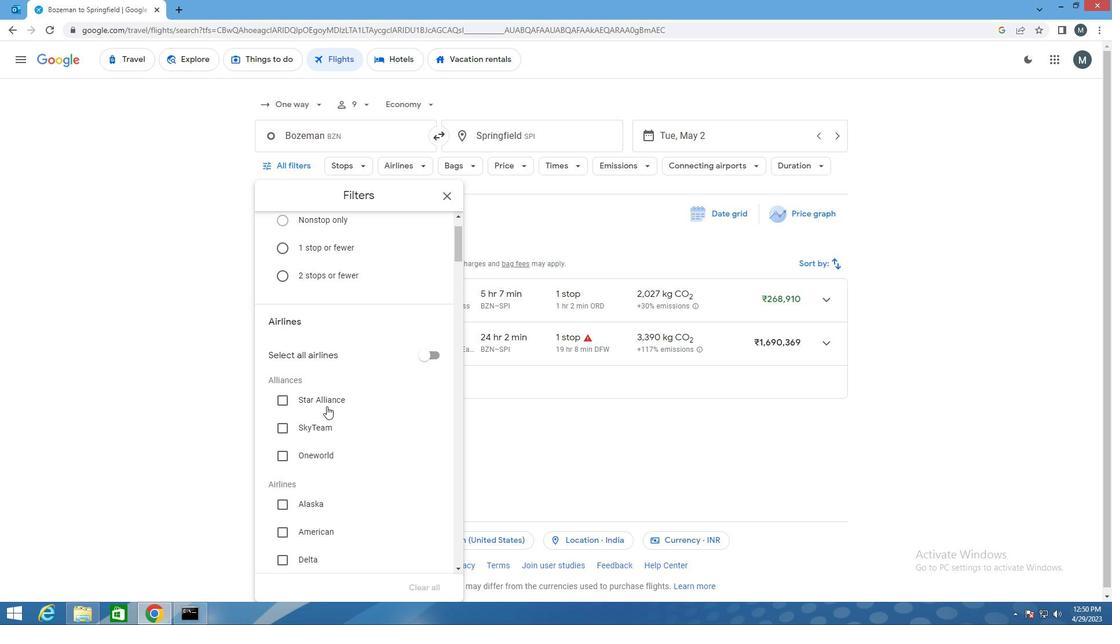 
Action: Mouse scrolled (325, 408) with delta (0, 0)
Screenshot: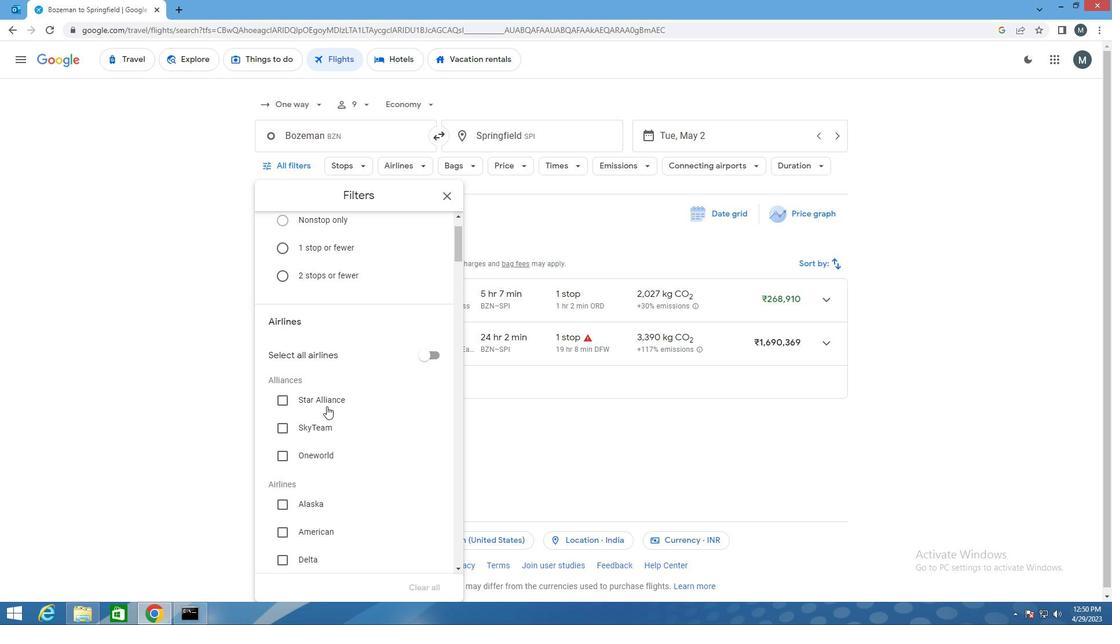 
Action: Mouse scrolled (325, 408) with delta (0, 0)
Screenshot: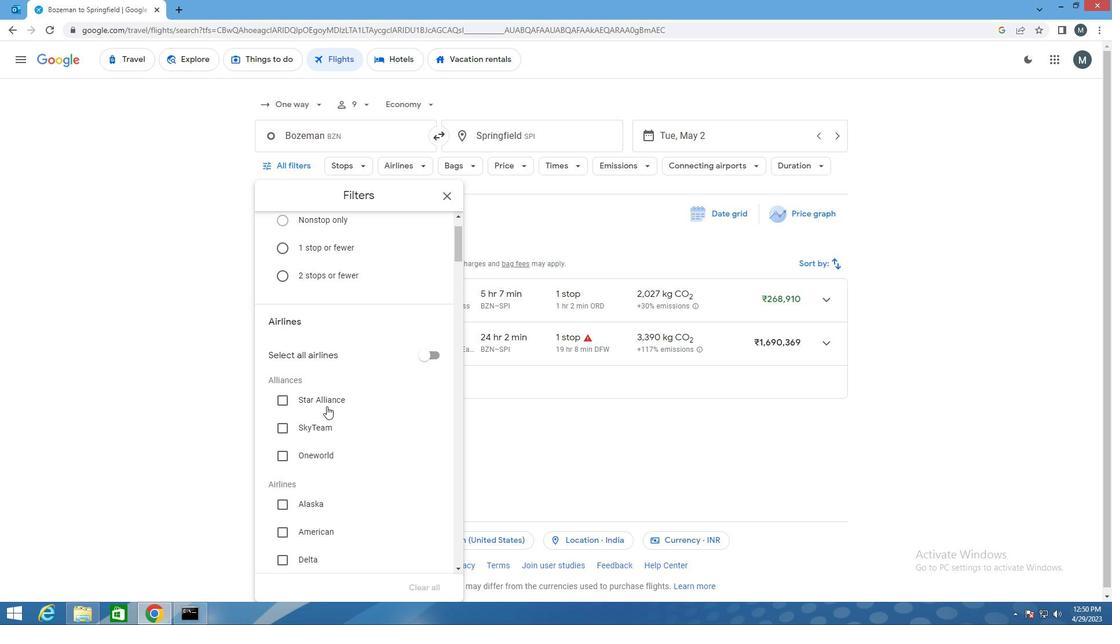 
Action: Mouse moved to (323, 411)
Screenshot: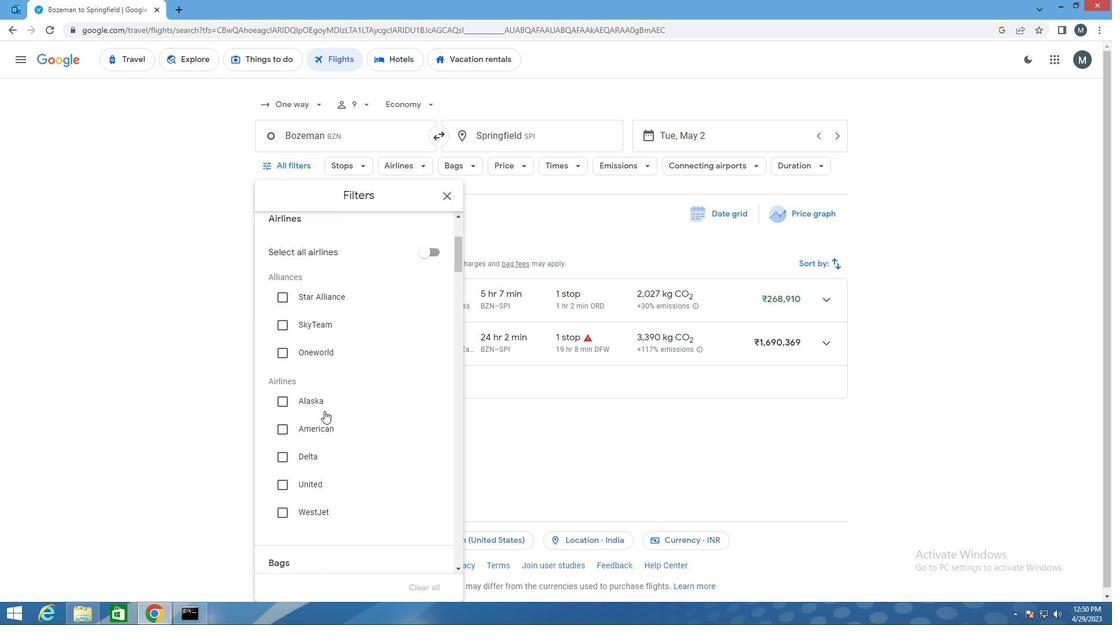 
Action: Mouse scrolled (323, 410) with delta (0, 0)
Screenshot: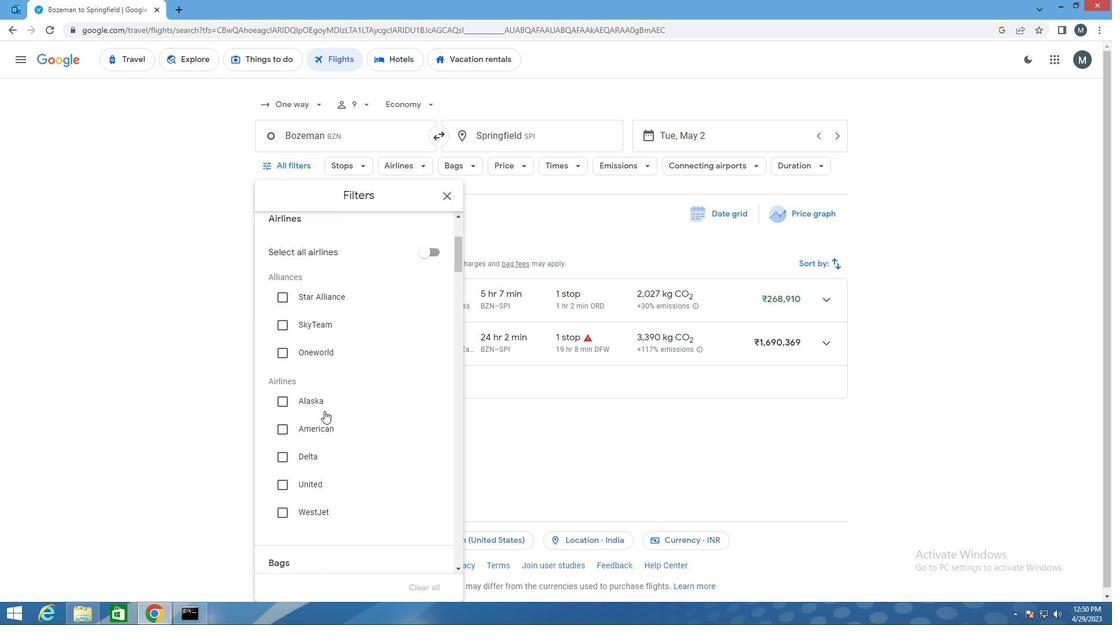 
Action: Mouse moved to (287, 414)
Screenshot: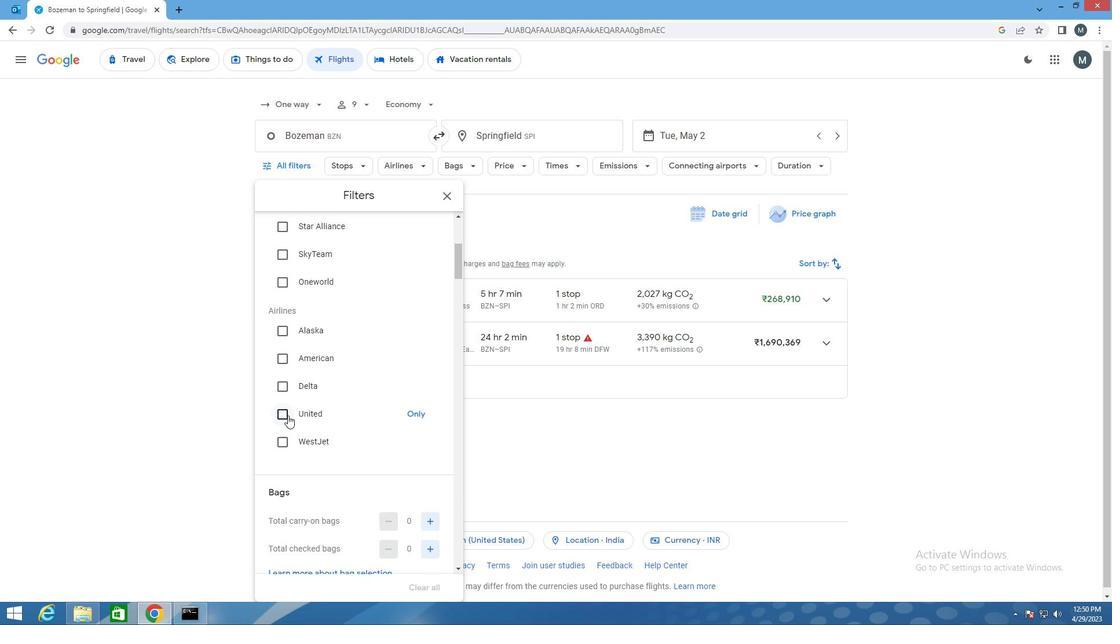 
Action: Mouse pressed left at (287, 414)
Screenshot: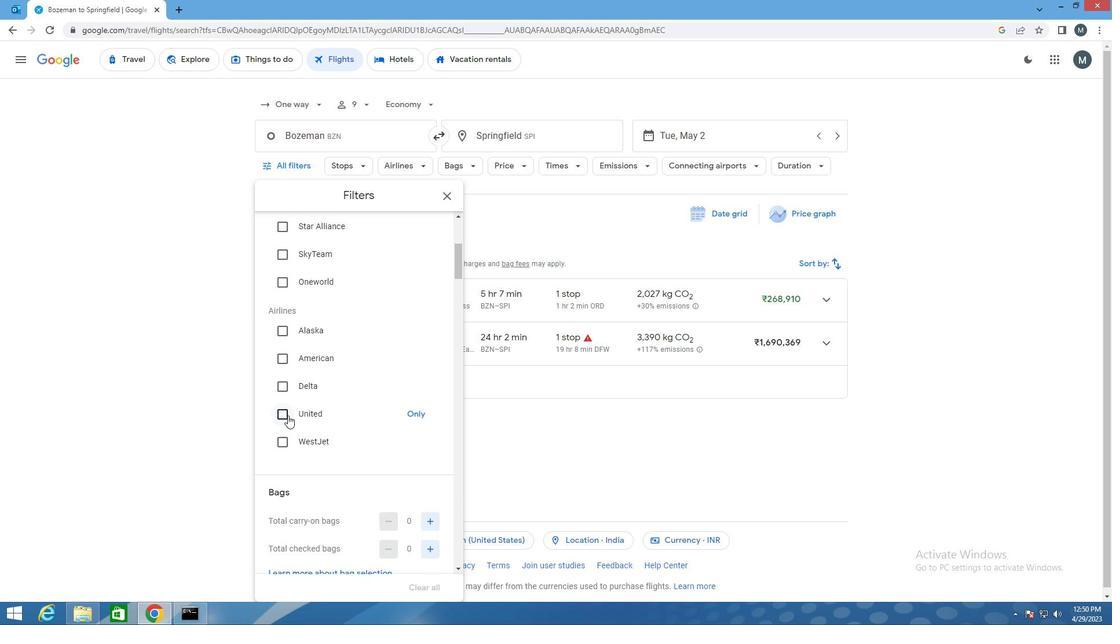 
Action: Mouse moved to (345, 421)
Screenshot: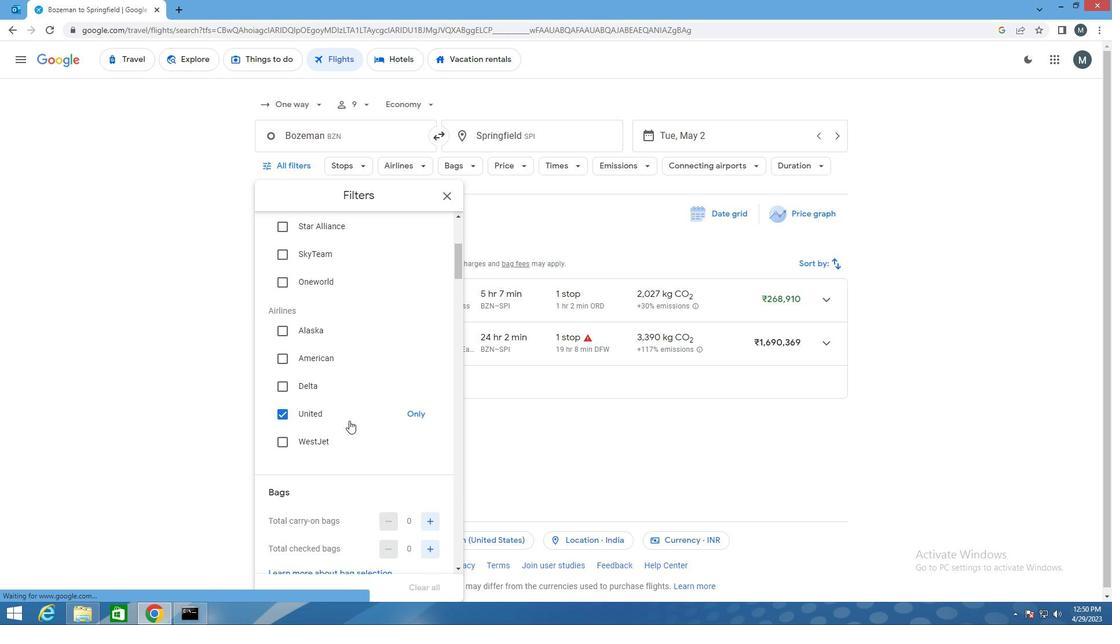 
Action: Mouse scrolled (345, 420) with delta (0, 0)
Screenshot: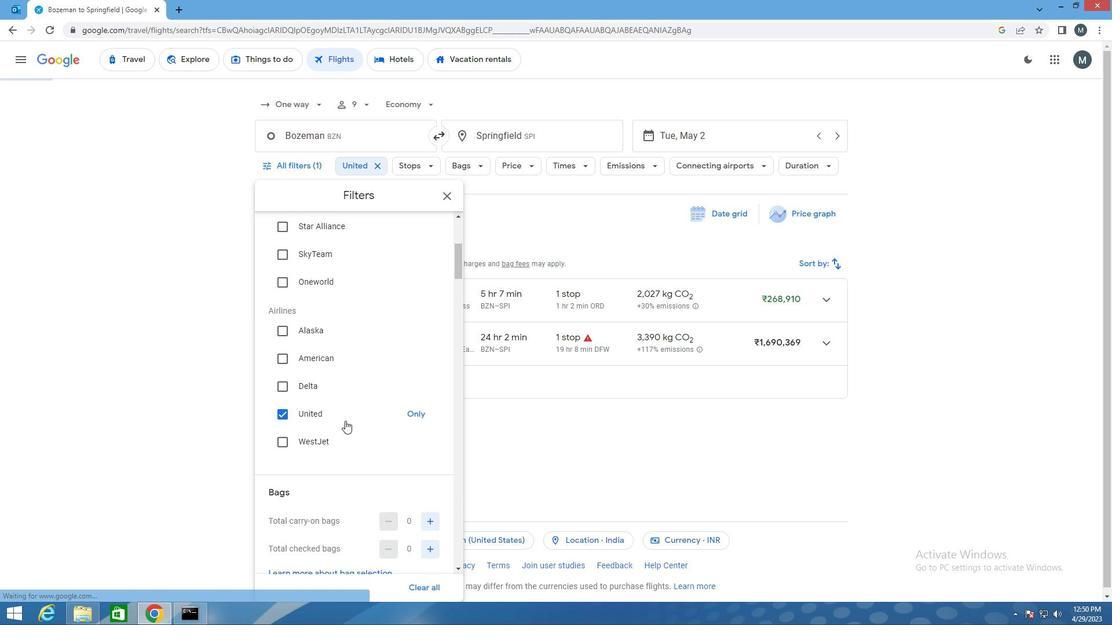 
Action: Mouse moved to (341, 421)
Screenshot: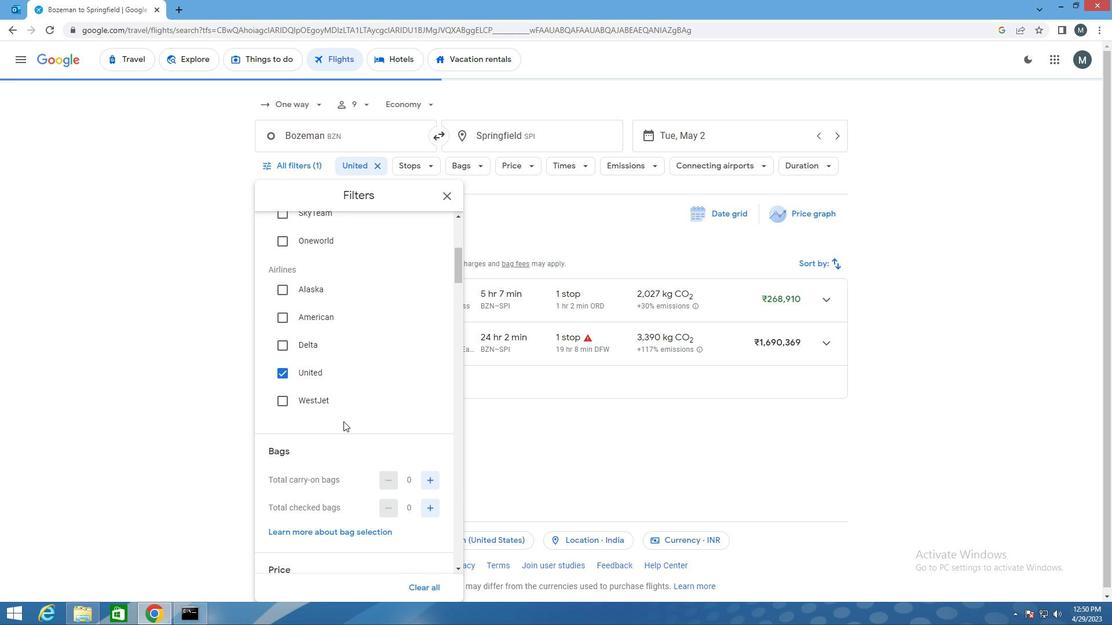 
Action: Mouse scrolled (341, 421) with delta (0, 0)
Screenshot: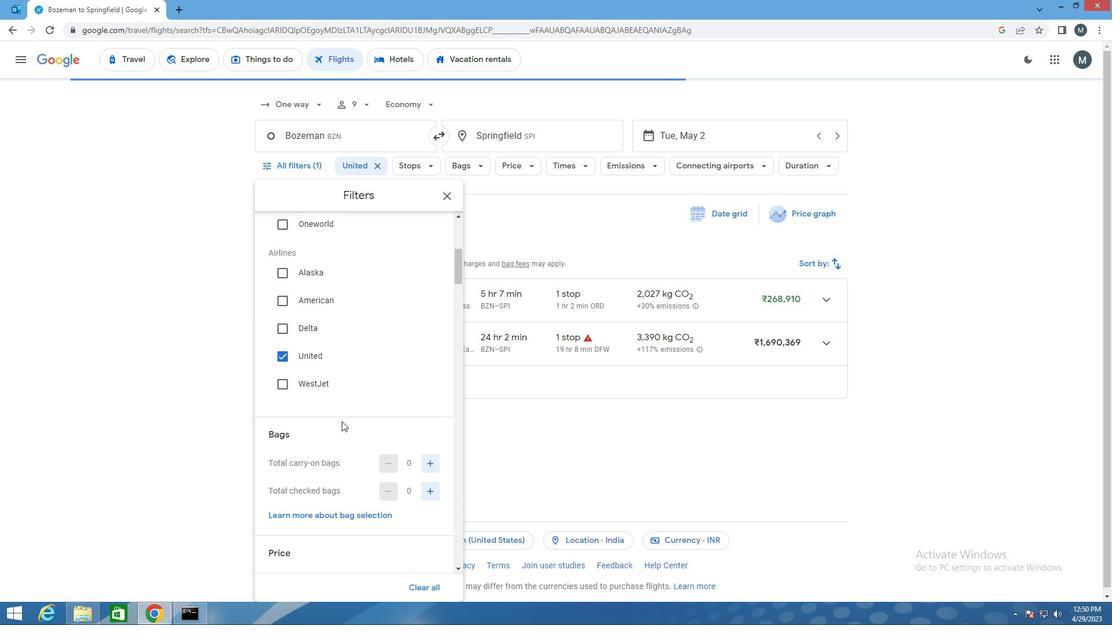 
Action: Mouse moved to (424, 433)
Screenshot: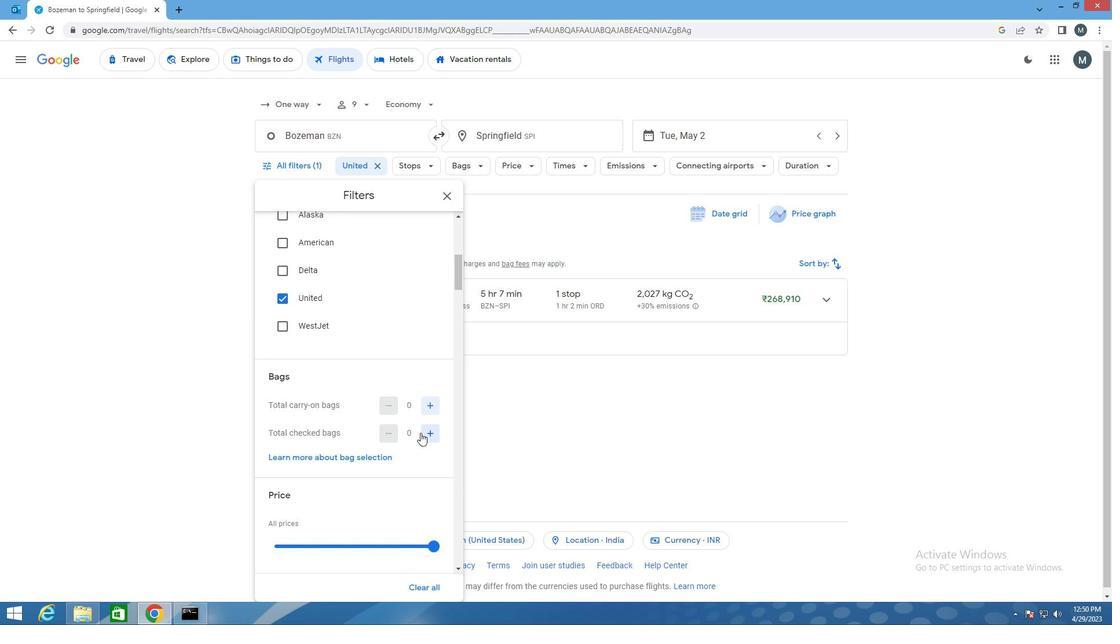 
Action: Mouse pressed left at (424, 433)
Screenshot: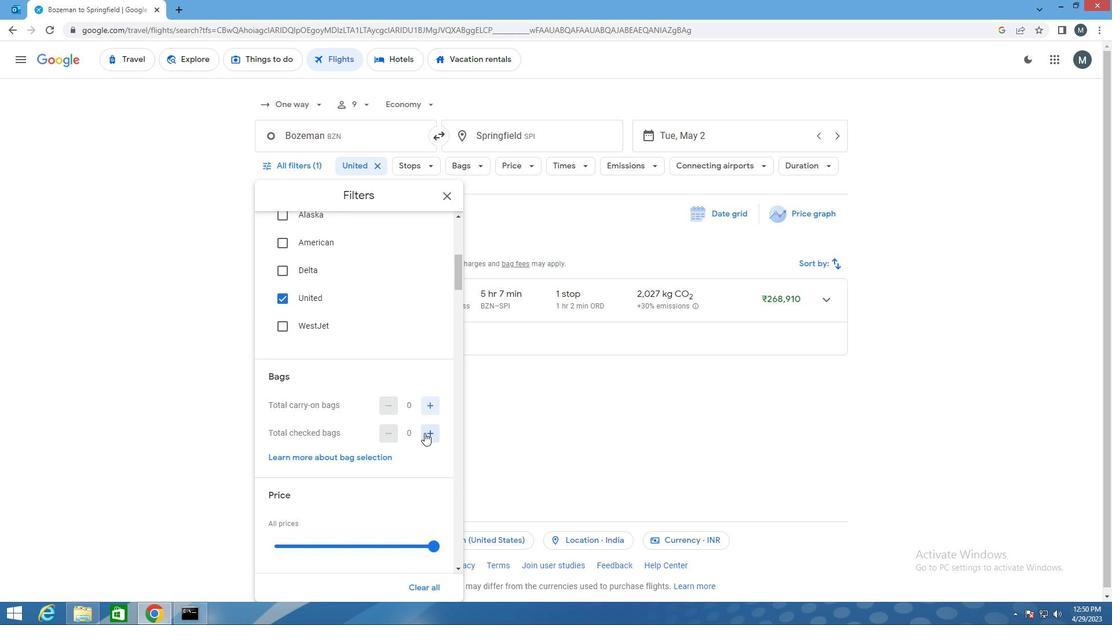 
Action: Mouse pressed left at (424, 433)
Screenshot: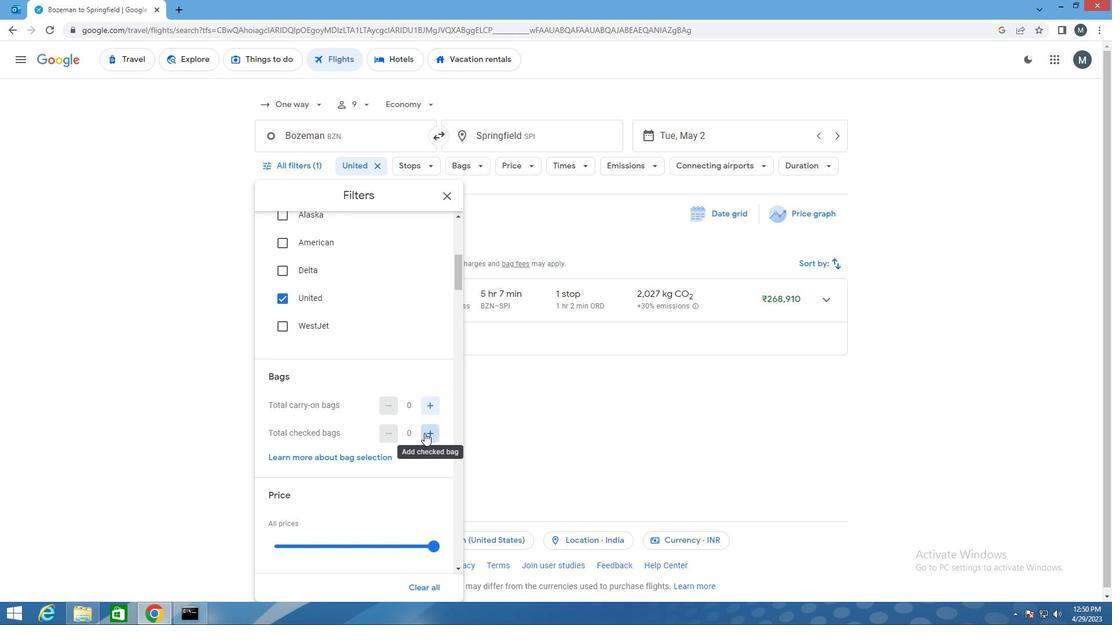 
Action: Mouse moved to (366, 413)
Screenshot: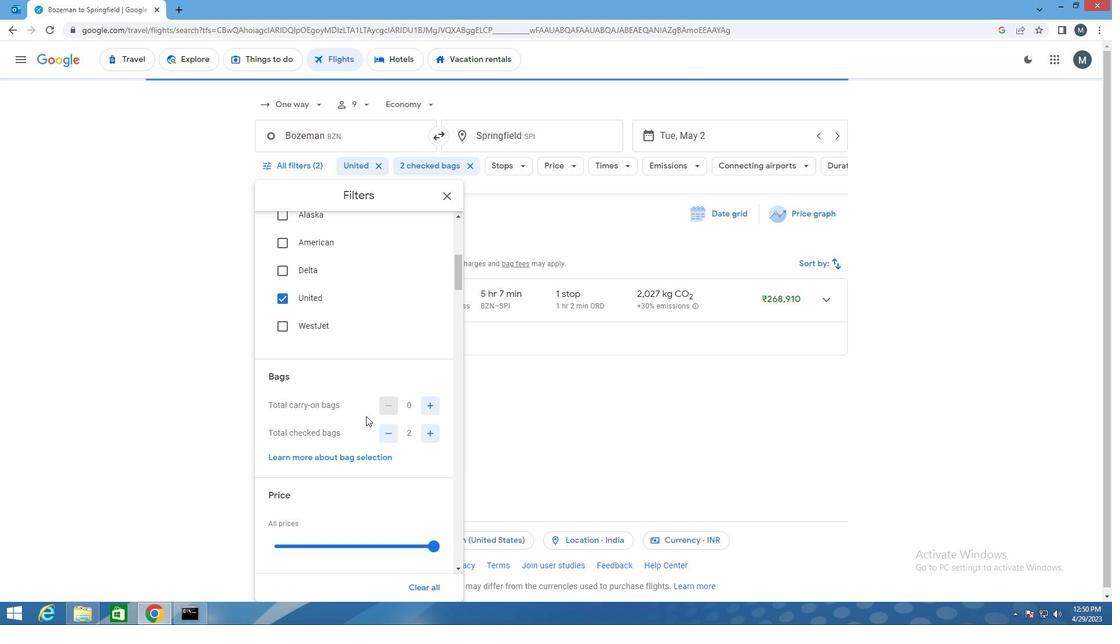 
Action: Mouse scrolled (366, 413) with delta (0, 0)
Screenshot: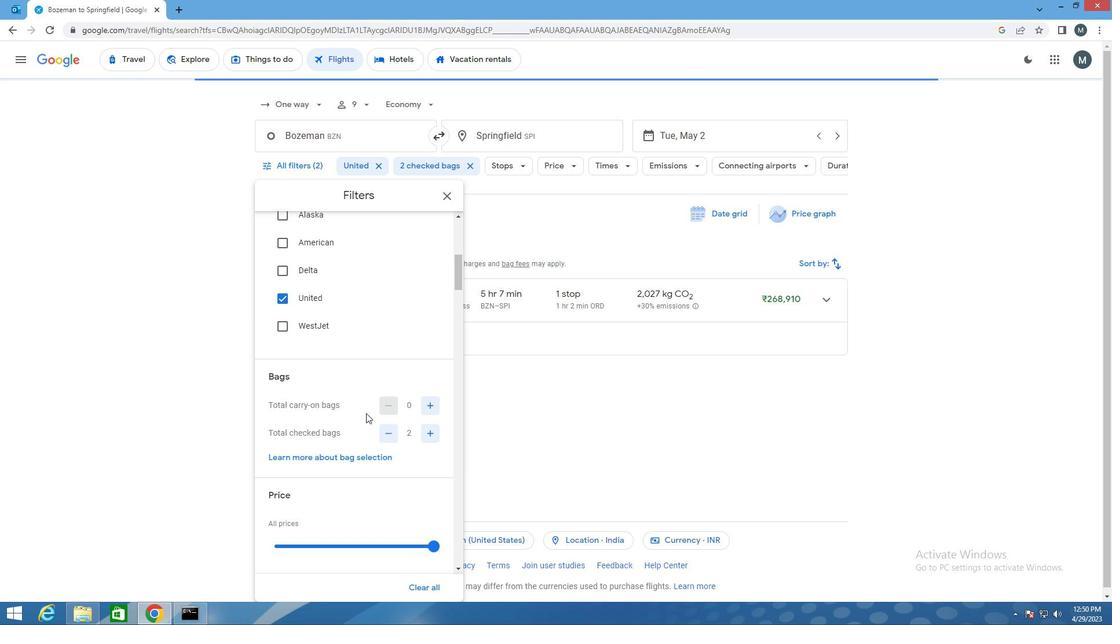 
Action: Mouse scrolled (366, 413) with delta (0, 0)
Screenshot: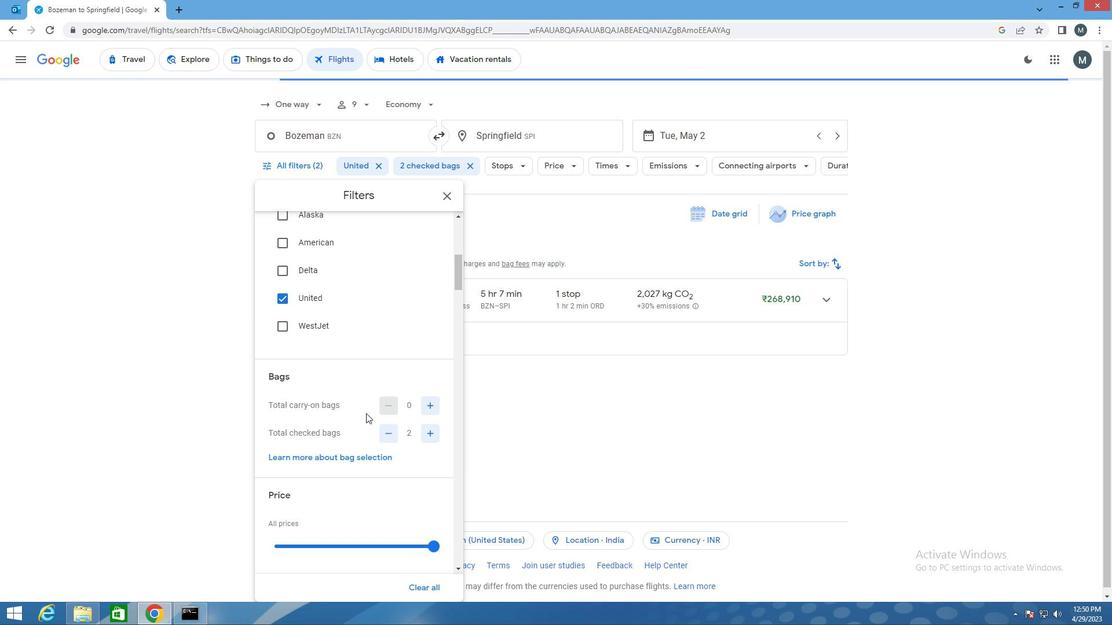 
Action: Mouse moved to (353, 426)
Screenshot: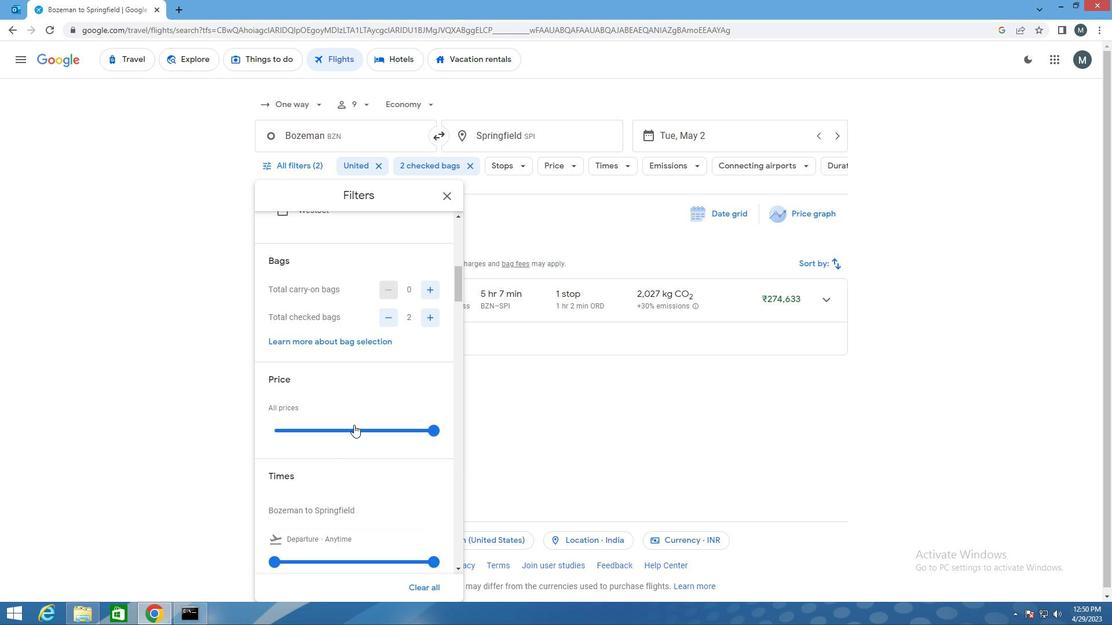 
Action: Mouse pressed left at (353, 426)
Screenshot: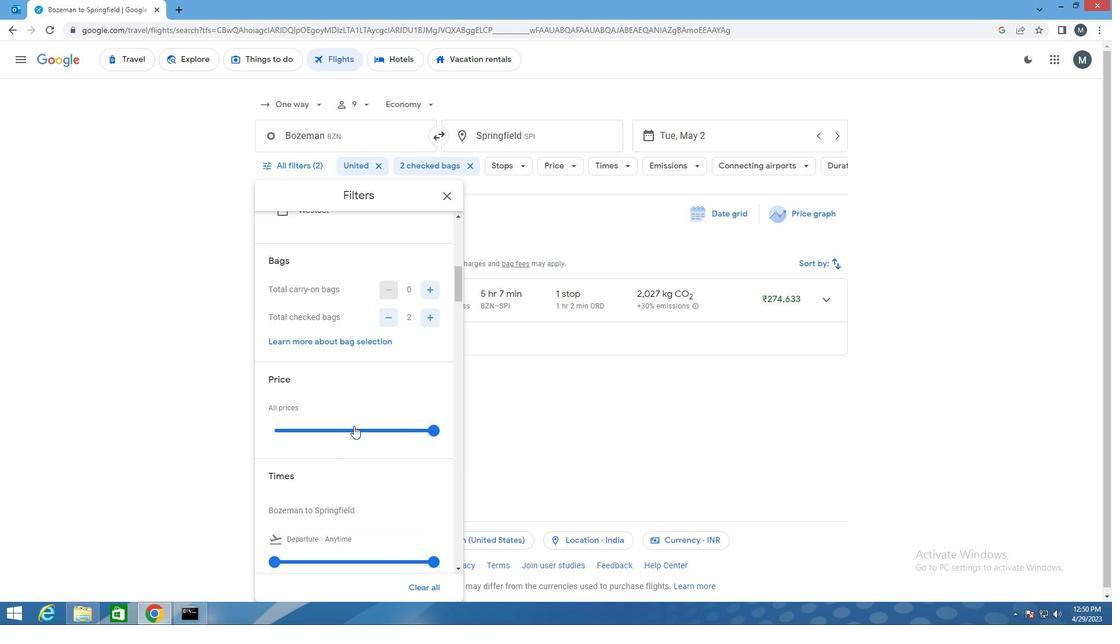 
Action: Mouse moved to (353, 427)
Screenshot: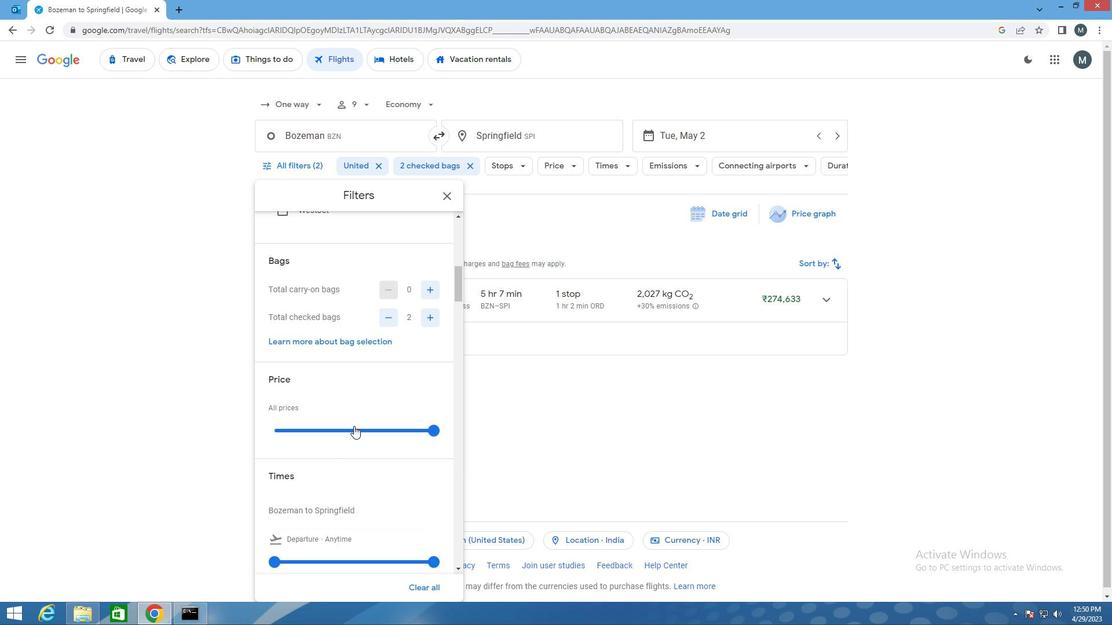 
Action: Mouse pressed left at (353, 427)
Screenshot: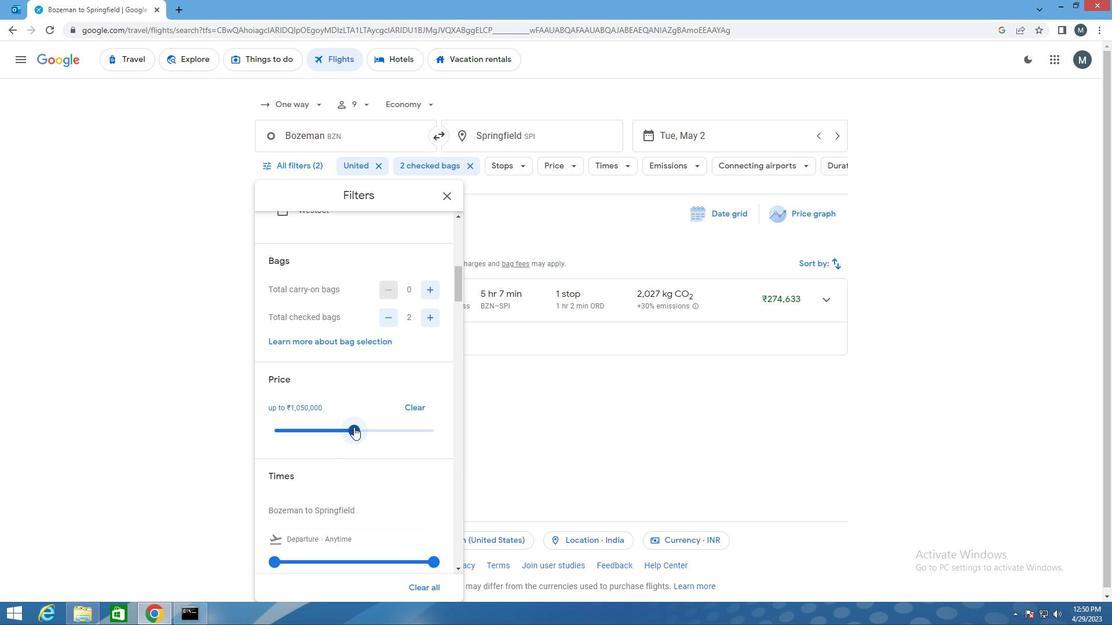 
Action: Mouse moved to (353, 428)
Screenshot: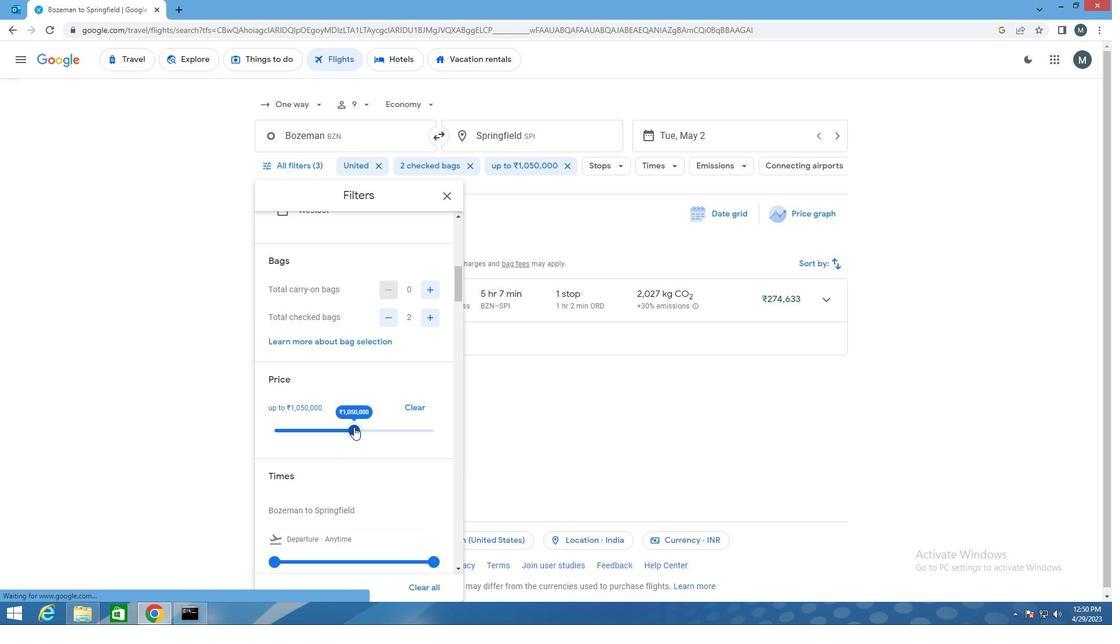 
Action: Mouse pressed left at (353, 428)
Screenshot: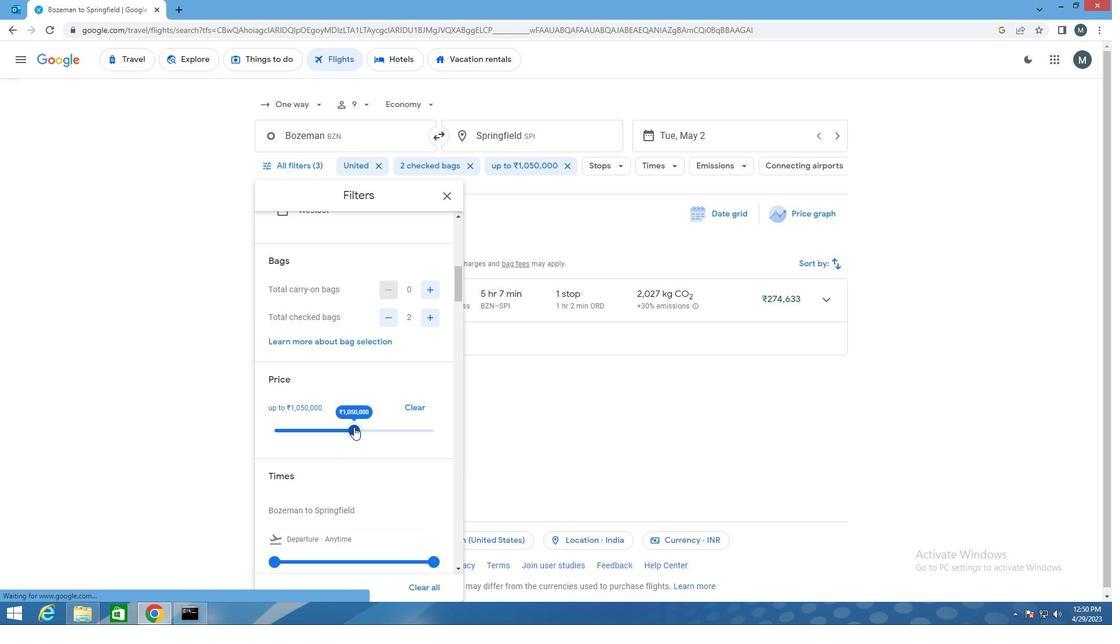 
Action: Mouse moved to (300, 423)
Screenshot: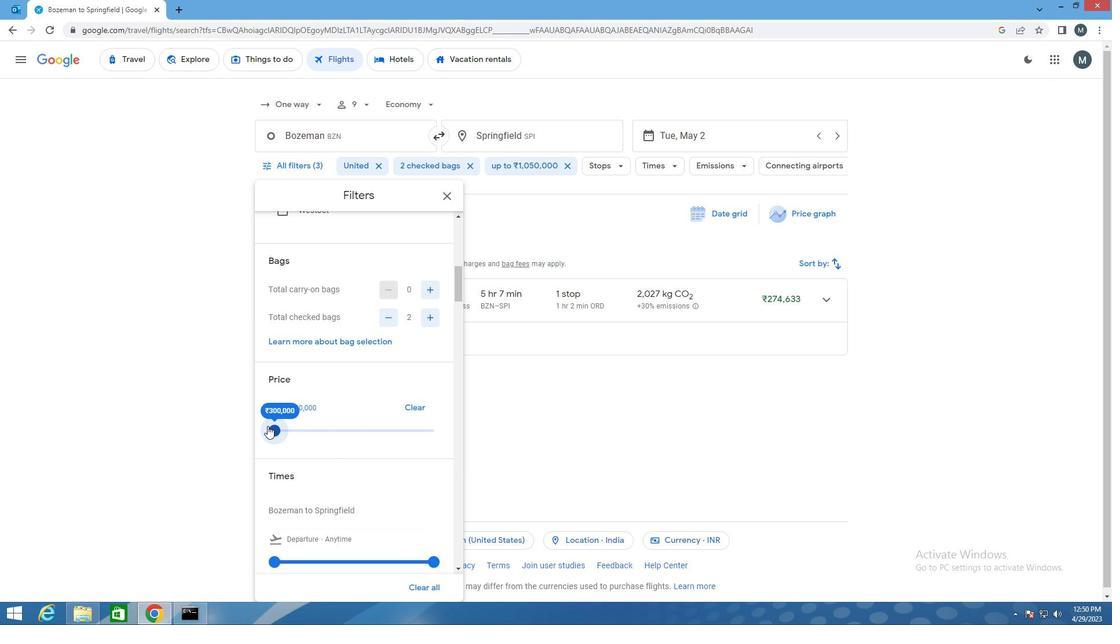 
Action: Mouse scrolled (300, 422) with delta (0, 0)
Screenshot: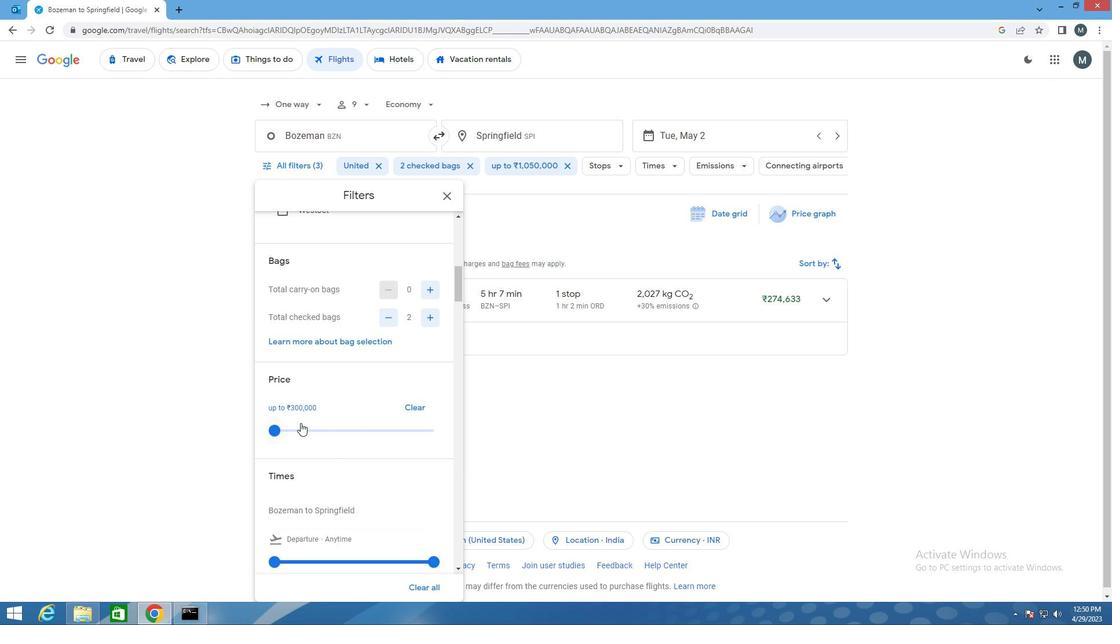 
Action: Mouse moved to (325, 424)
Screenshot: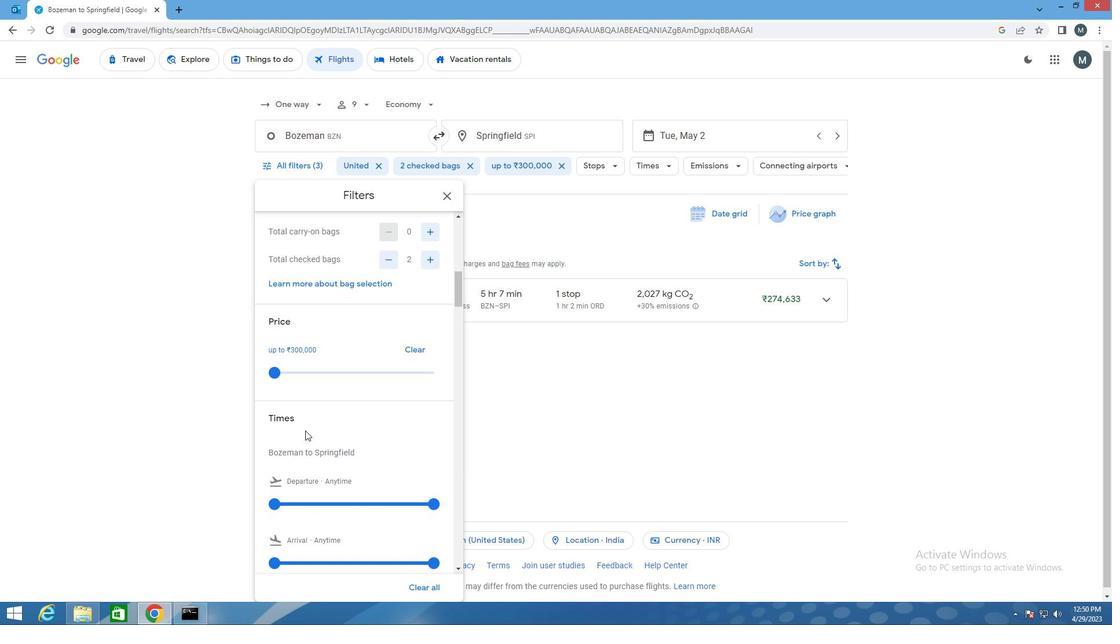 
Action: Mouse scrolled (325, 424) with delta (0, 0)
Screenshot: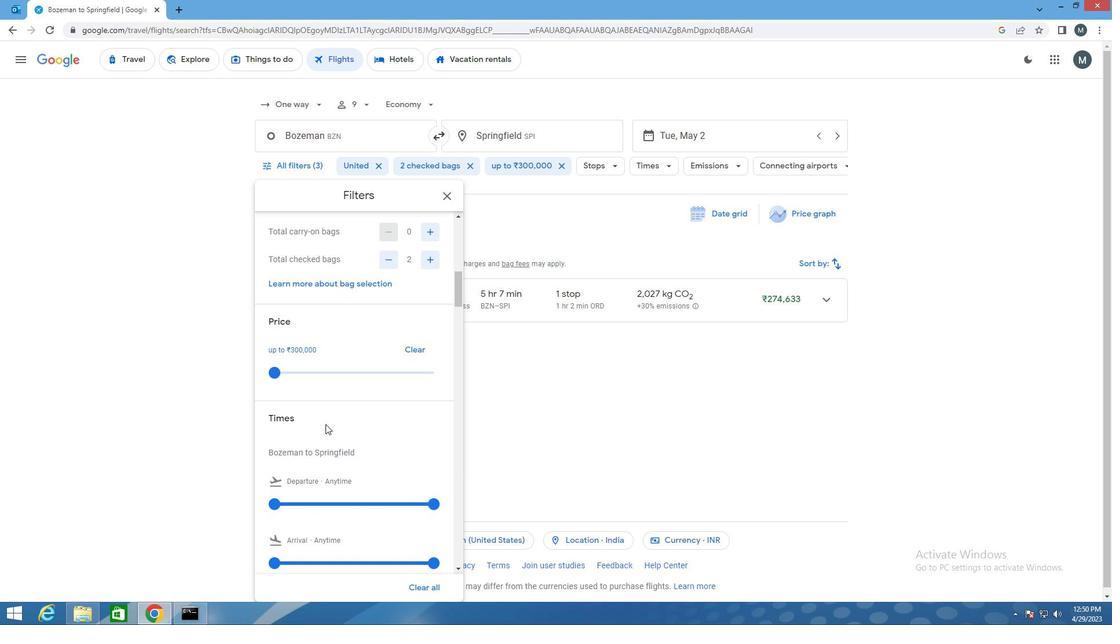 
Action: Mouse moved to (377, 443)
Screenshot: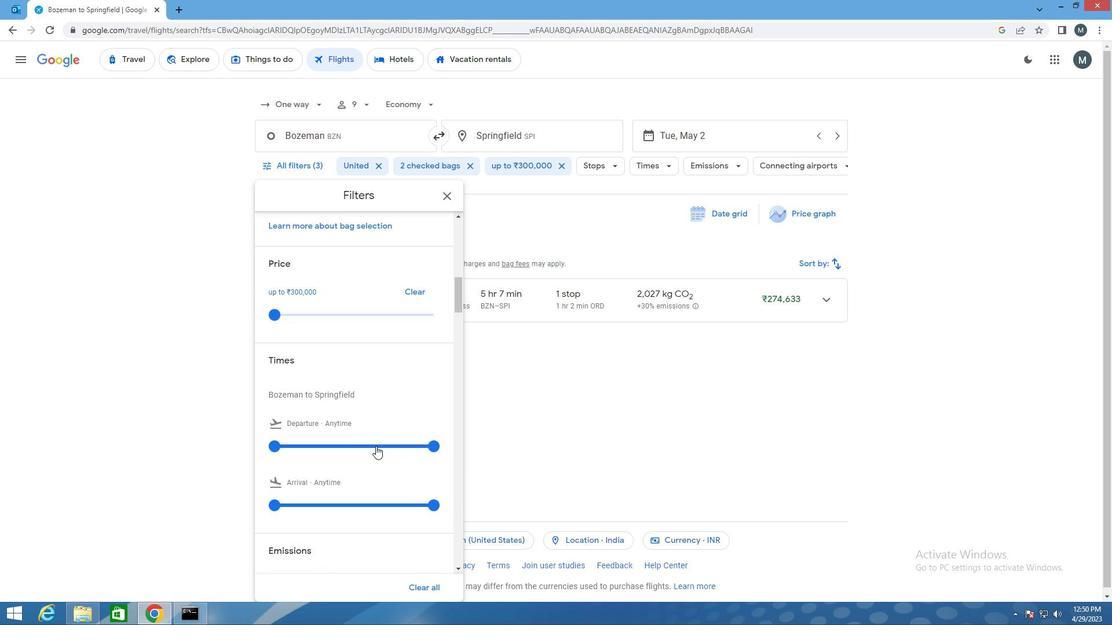 
Action: Mouse pressed left at (377, 443)
Screenshot: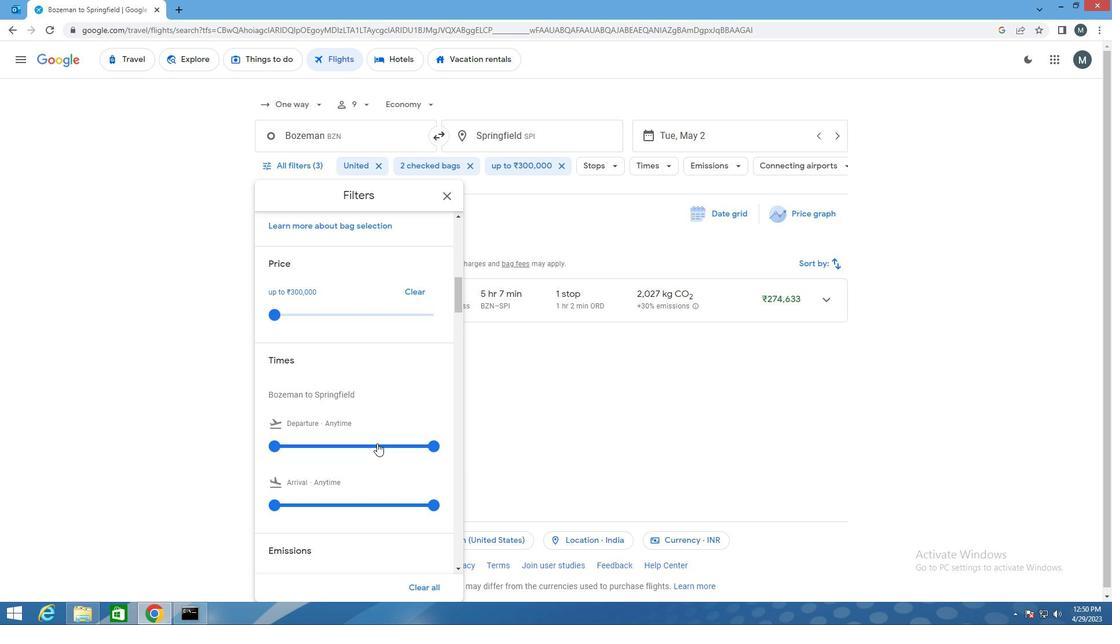 
Action: Mouse moved to (272, 444)
Screenshot: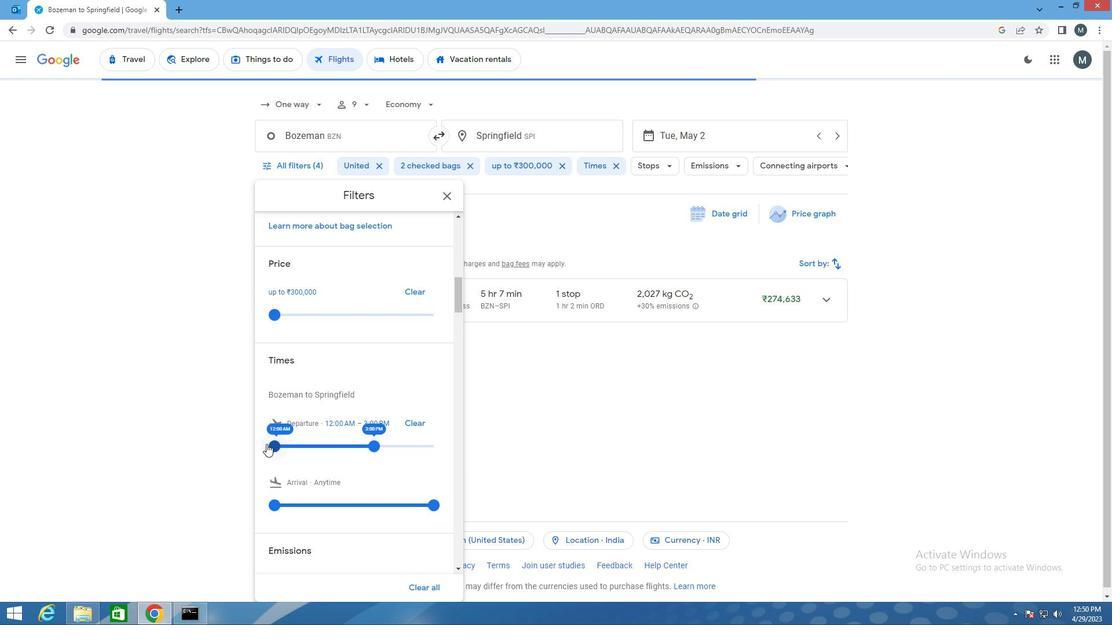 
Action: Mouse pressed left at (272, 444)
Screenshot: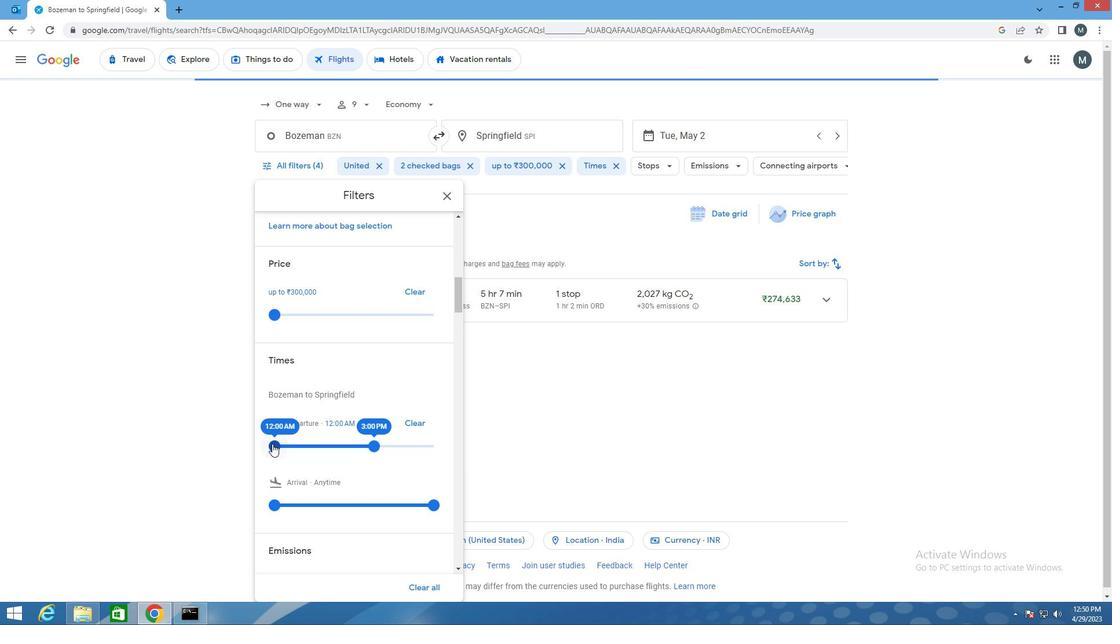 
Action: Mouse moved to (373, 442)
Screenshot: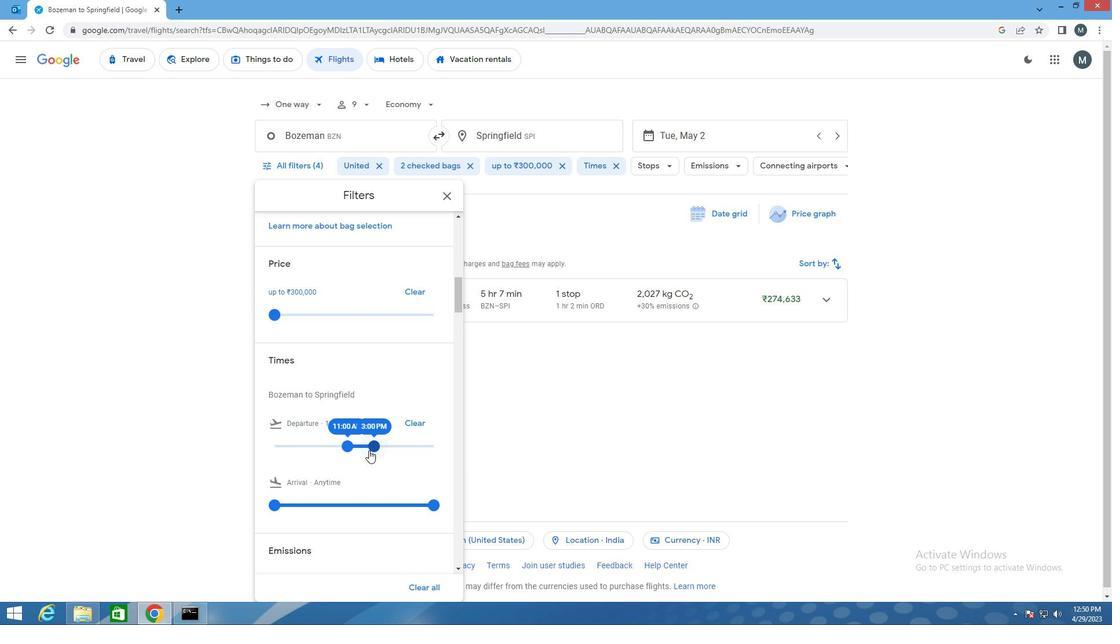 
Action: Mouse pressed left at (373, 442)
Screenshot: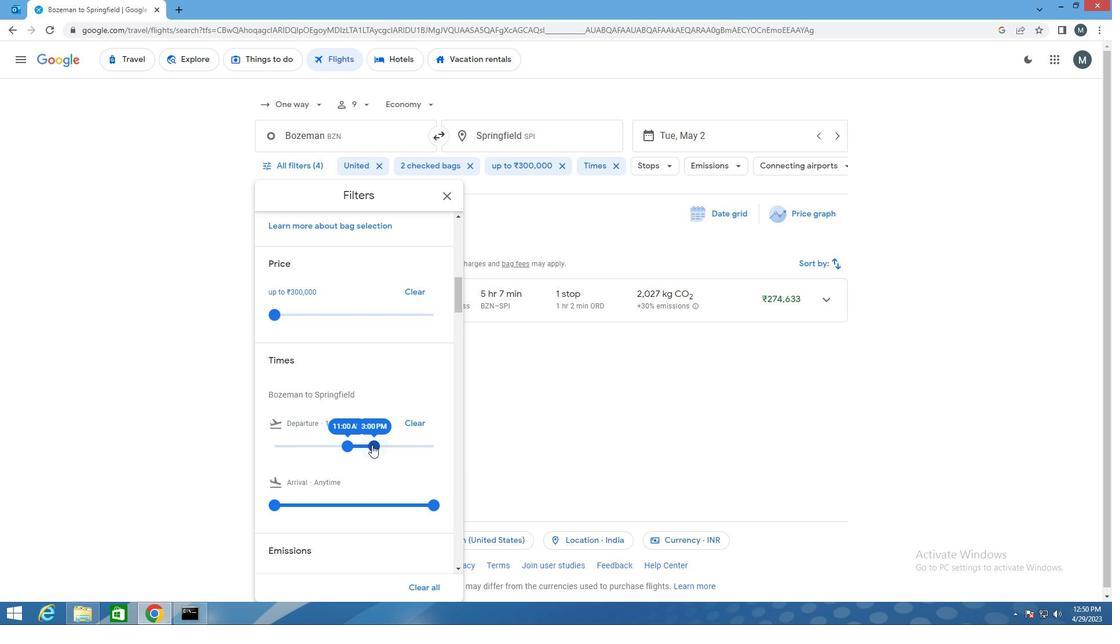 
Action: Mouse moved to (347, 447)
Screenshot: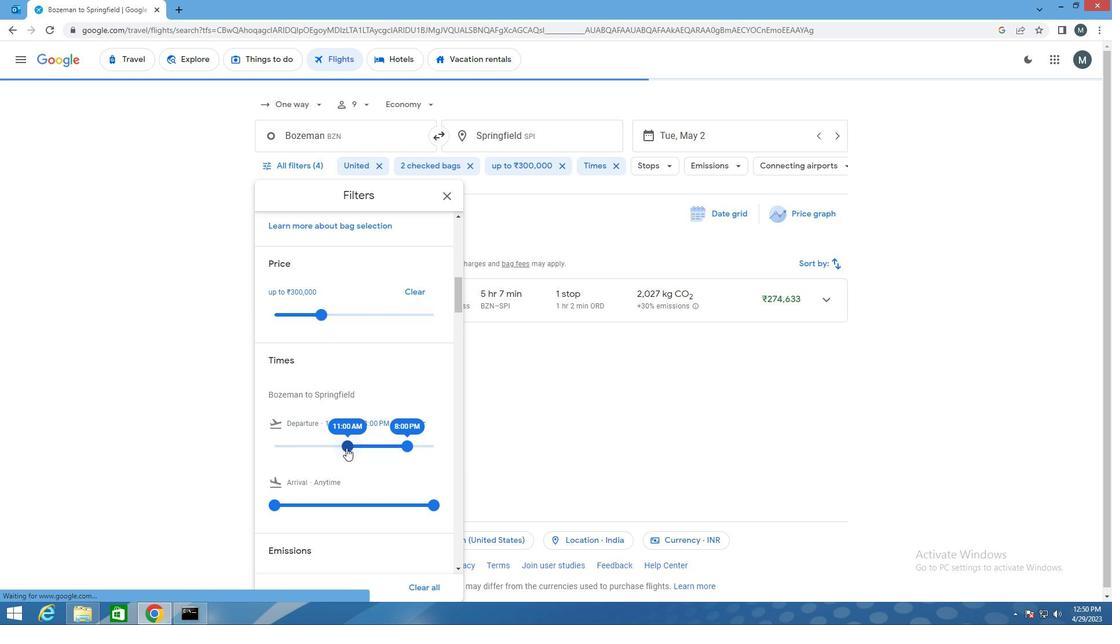 
Action: Mouse pressed left at (347, 447)
Screenshot: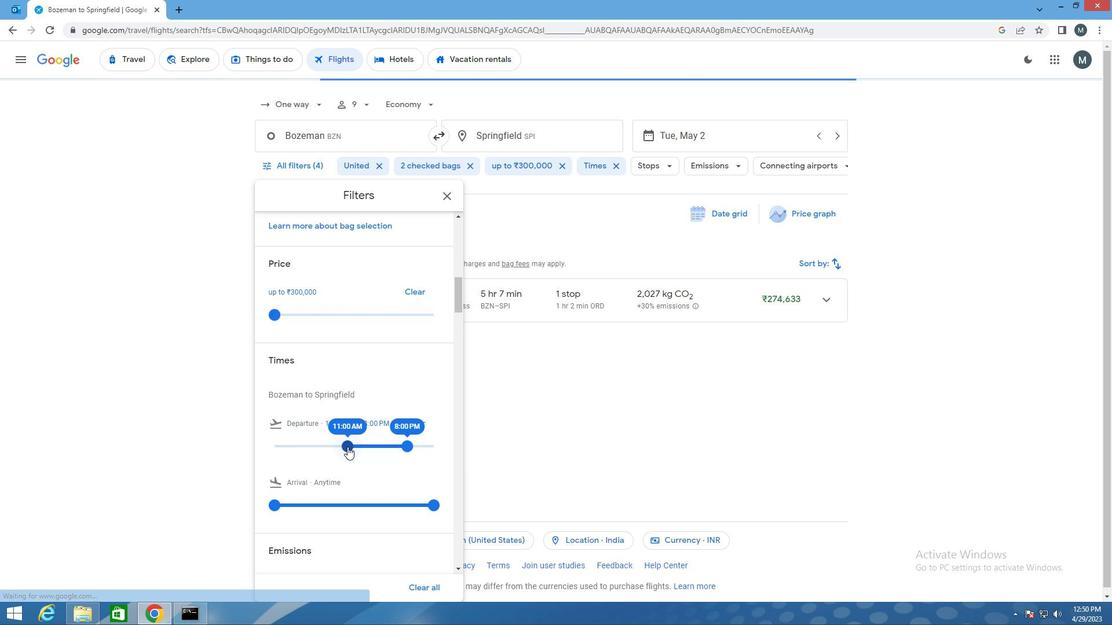 
Action: Mouse moved to (384, 447)
Screenshot: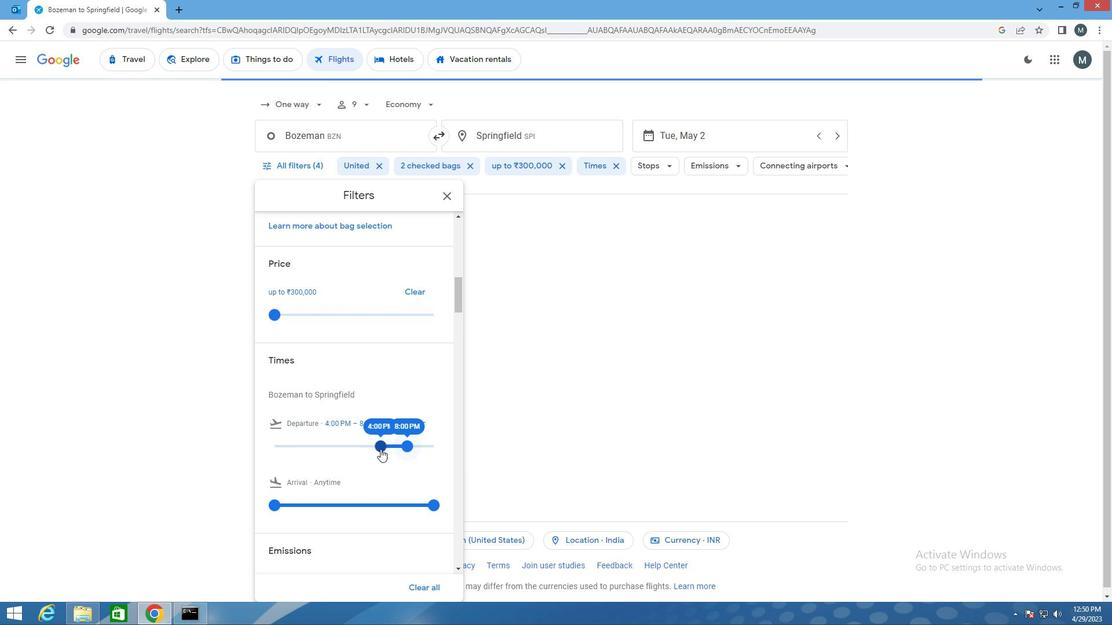 
Action: Mouse pressed left at (384, 447)
Screenshot: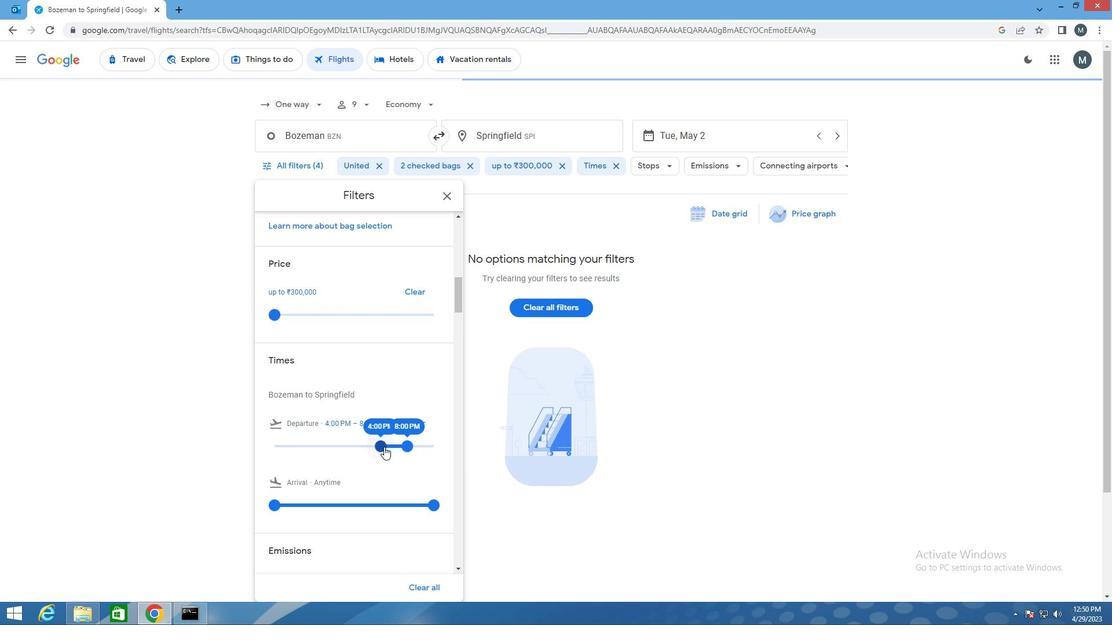 
Action: Mouse moved to (388, 446)
Screenshot: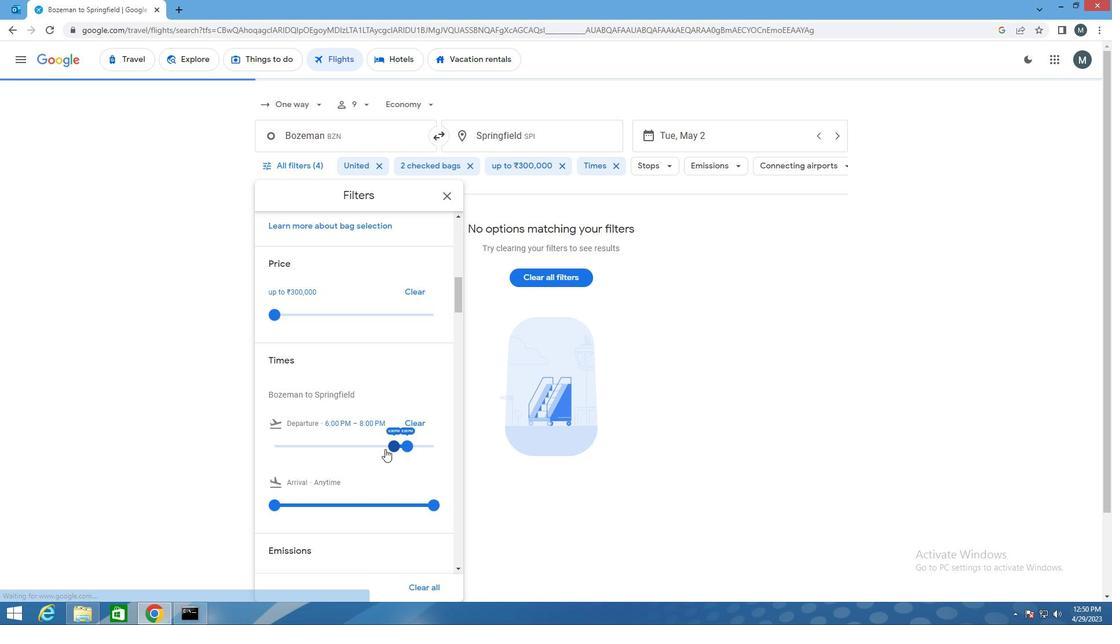 
Action: Mouse pressed left at (388, 446)
Screenshot: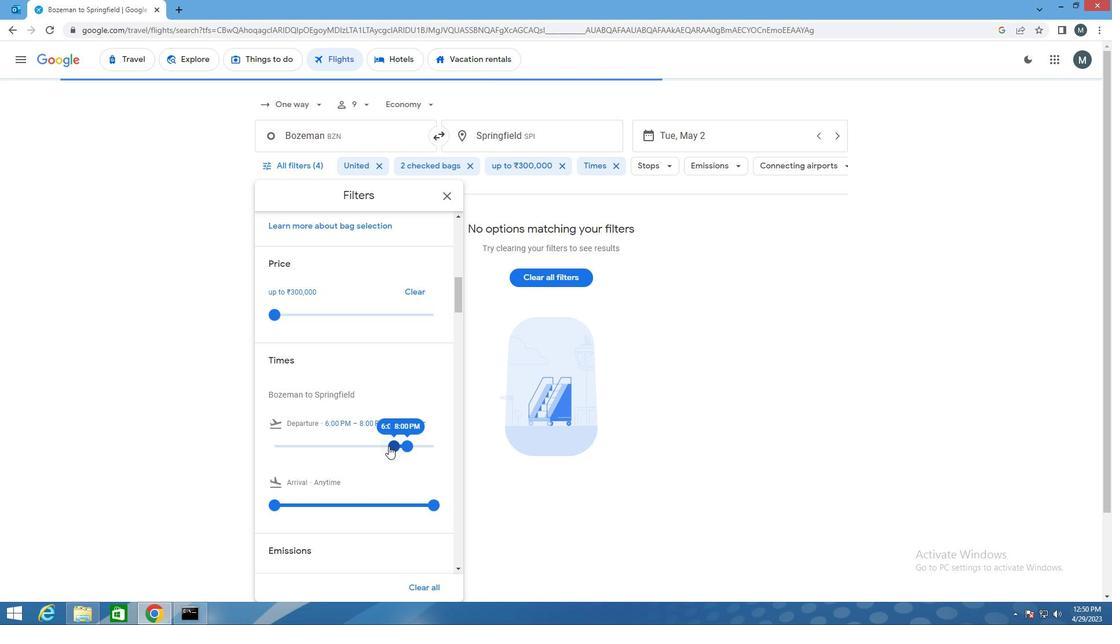 
Action: Mouse moved to (402, 444)
Screenshot: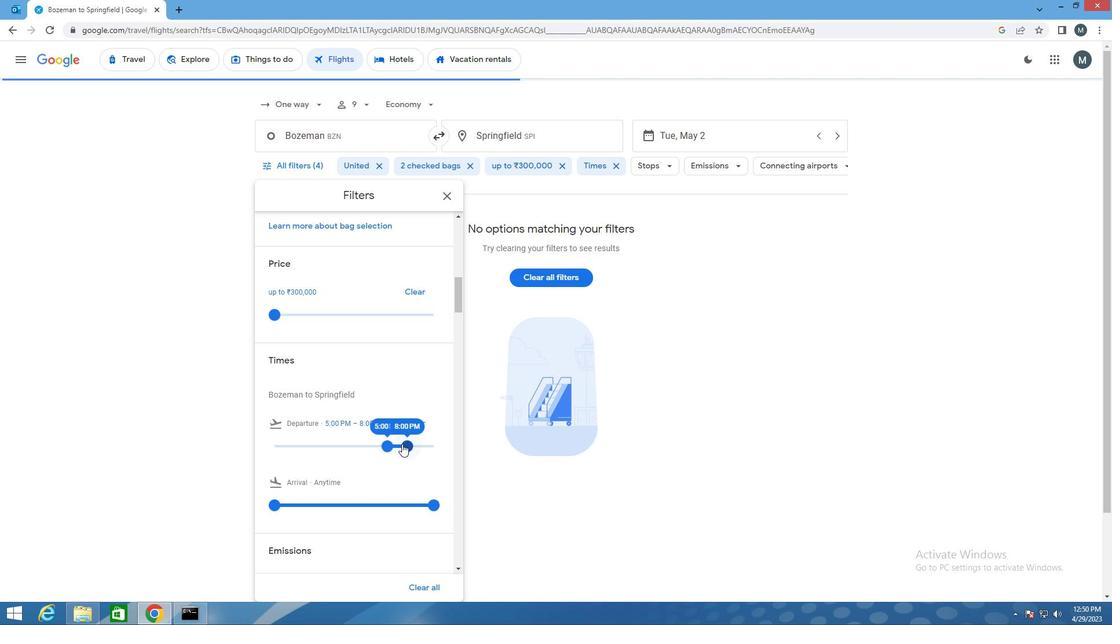 
Action: Mouse pressed left at (402, 444)
Screenshot: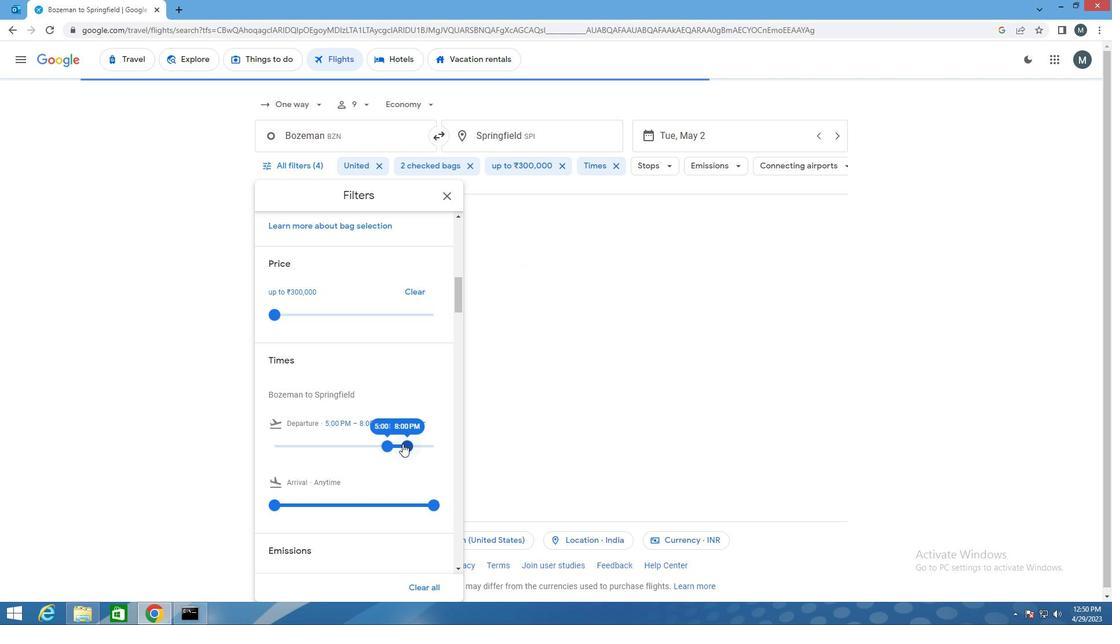 
Action: Mouse moved to (332, 398)
Screenshot: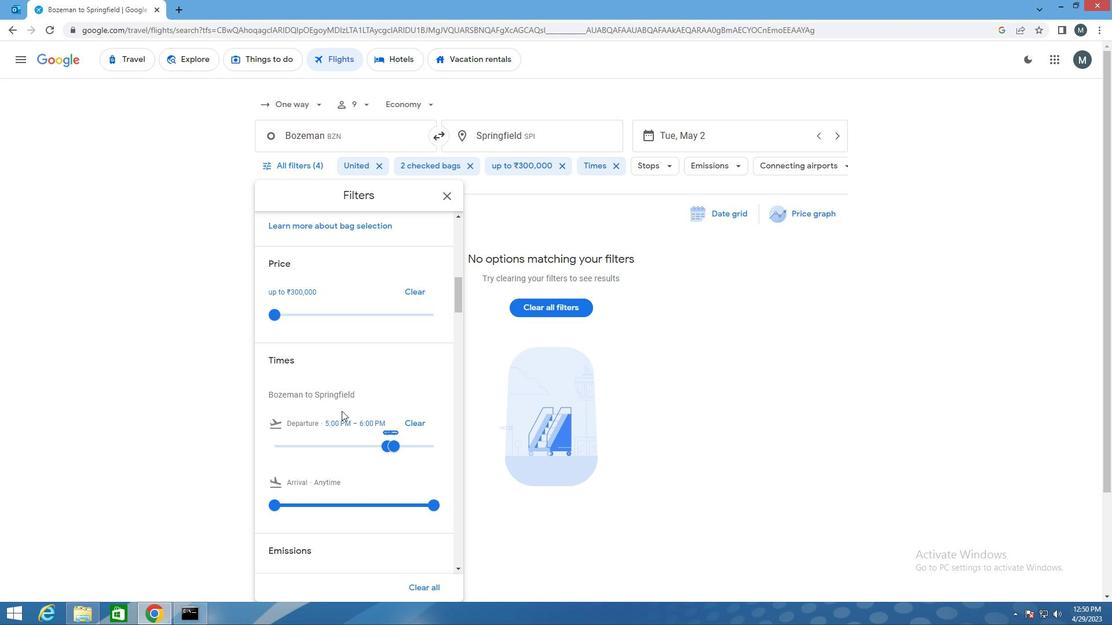 
Action: Mouse scrolled (332, 398) with delta (0, 0)
Screenshot: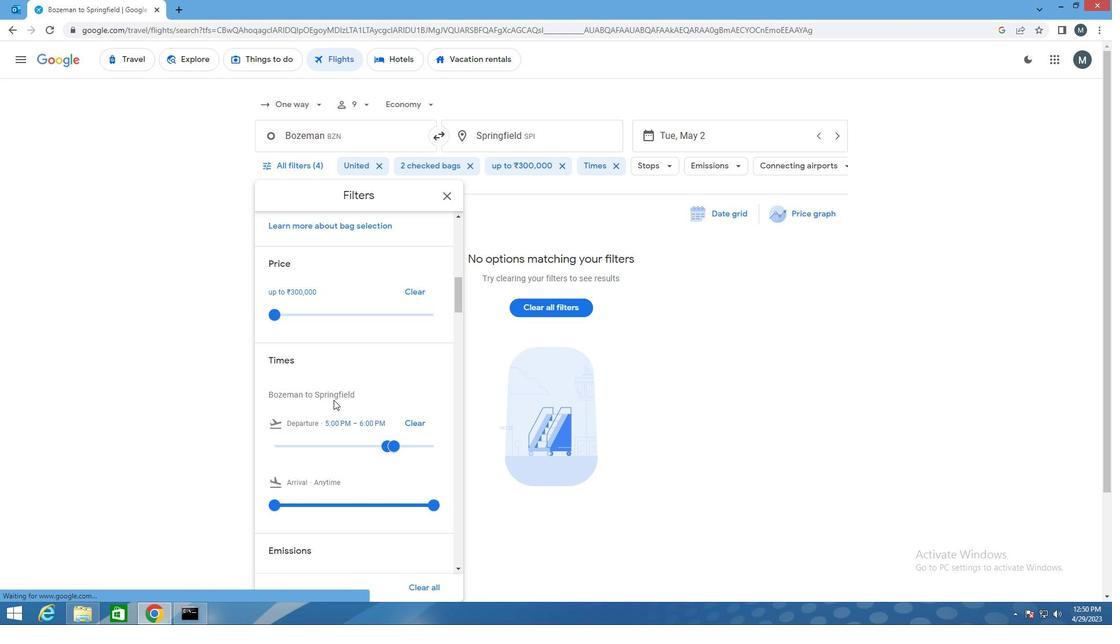 
Action: Mouse scrolled (332, 398) with delta (0, 0)
Screenshot: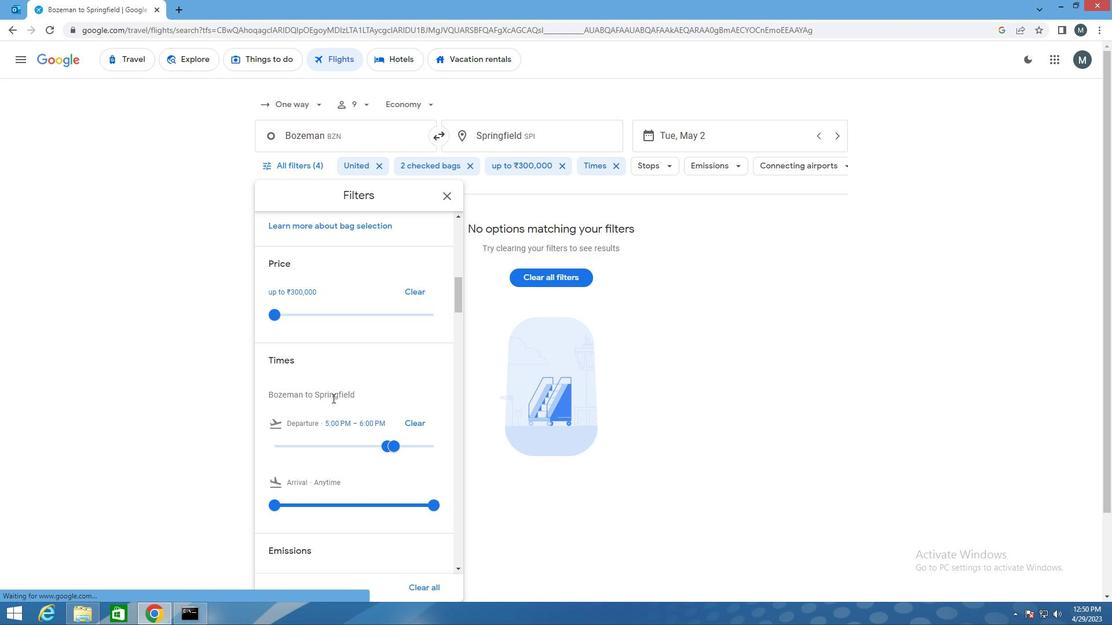 
Action: Mouse moved to (347, 410)
Screenshot: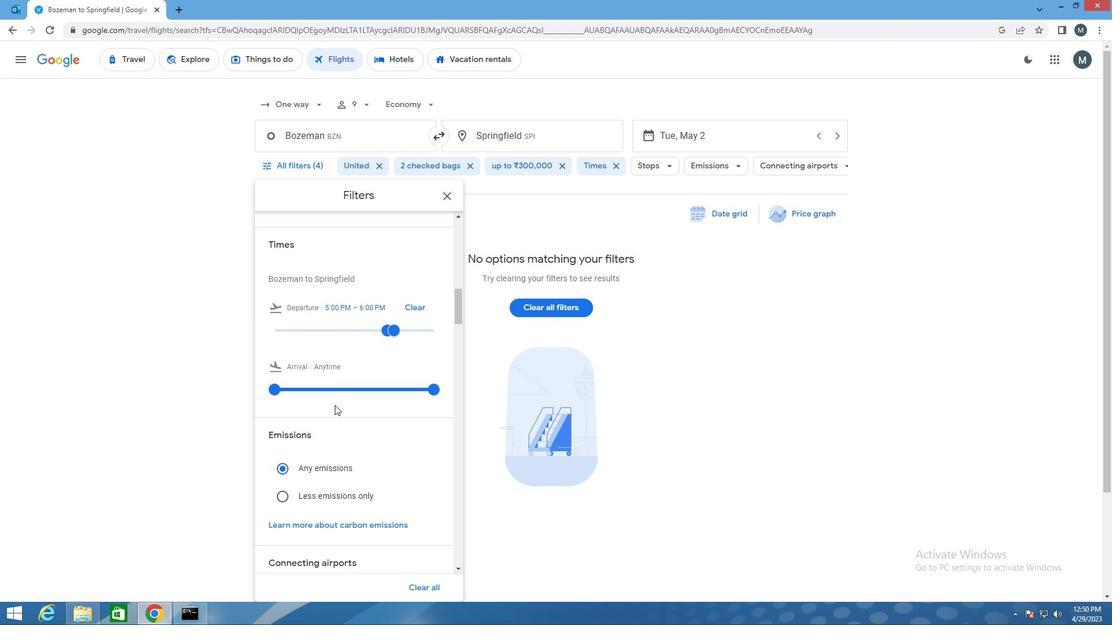 
Action: Mouse scrolled (347, 410) with delta (0, 0)
Screenshot: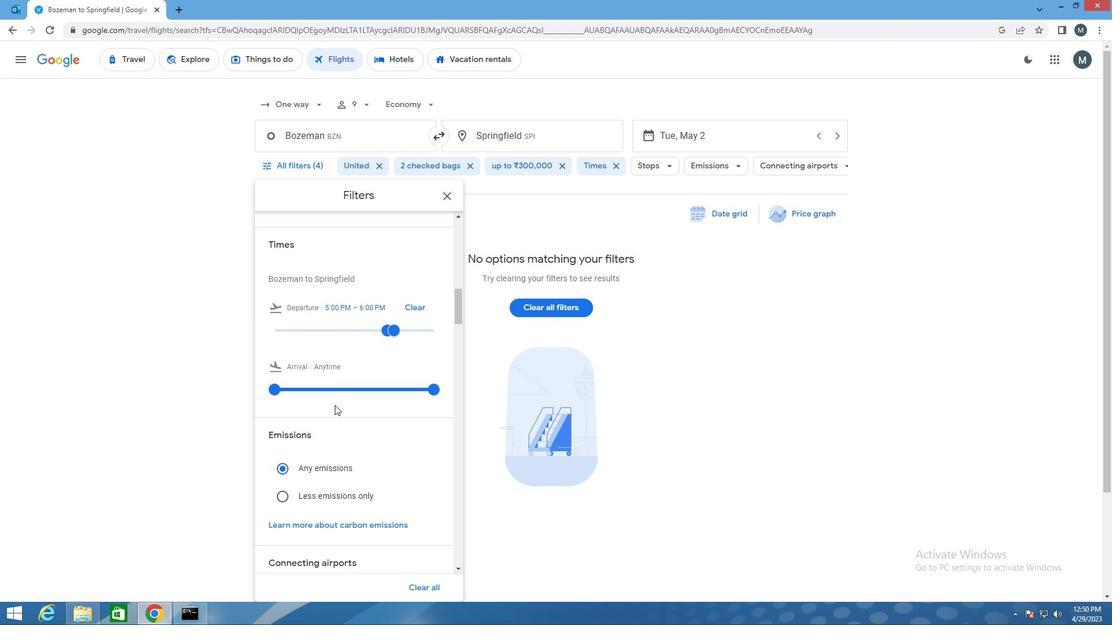 
Action: Mouse moved to (454, 202)
Screenshot: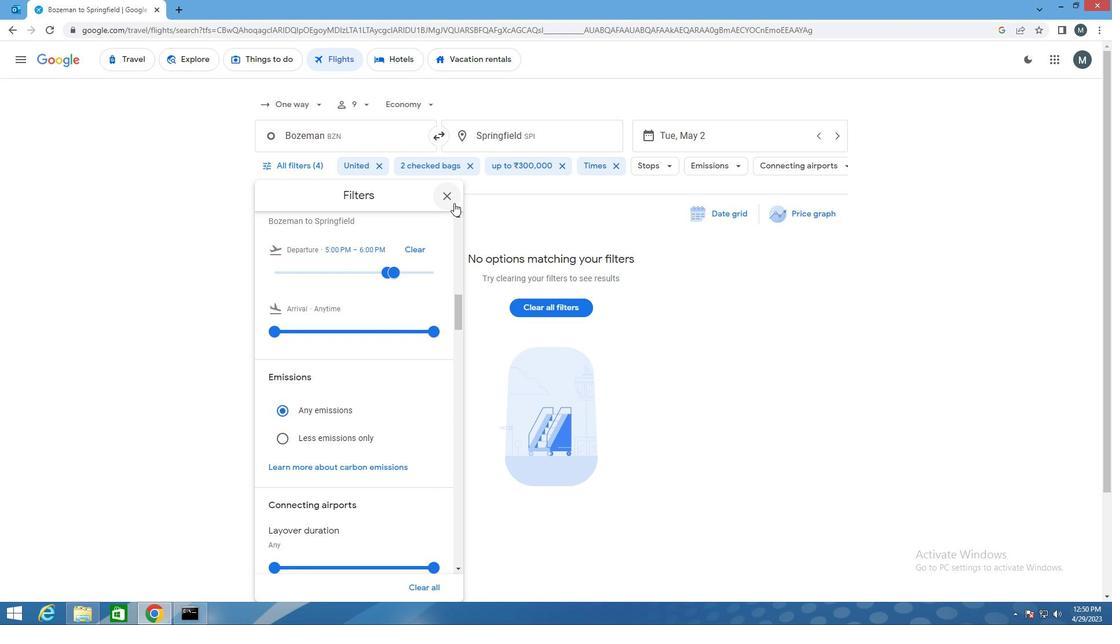 
Action: Mouse pressed left at (454, 202)
Screenshot: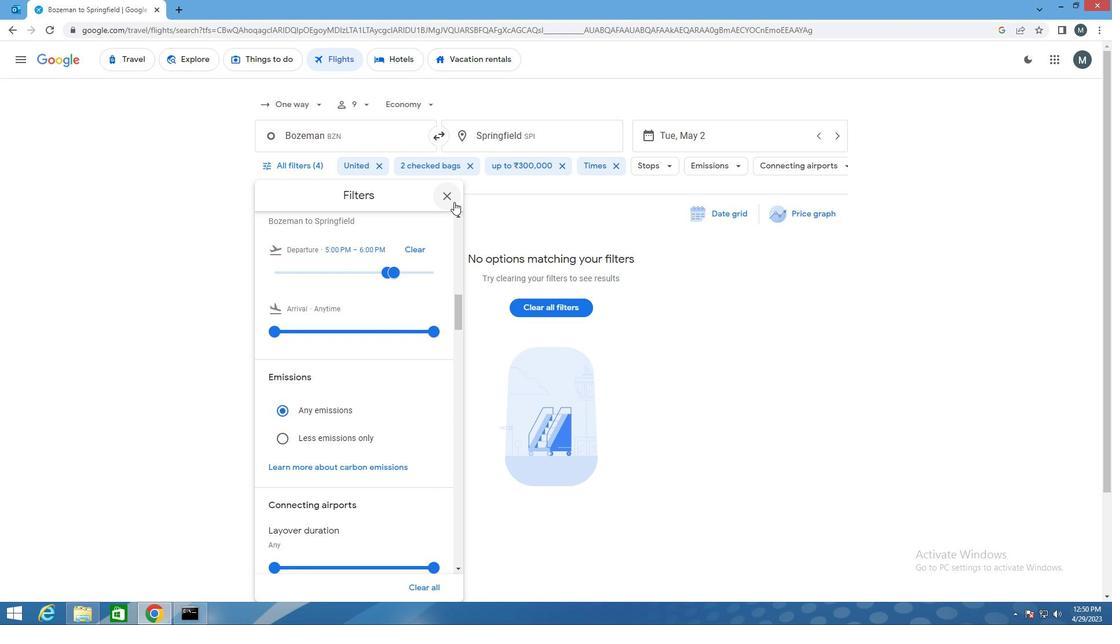 
